 Task: Create a due date automation trigger when advanced on, on the monday before a card is due add fields with custom field "Resume" set to a number greater or equal to 1 and lower than 10 at 11:00 AM.
Action: Mouse moved to (1237, 91)
Screenshot: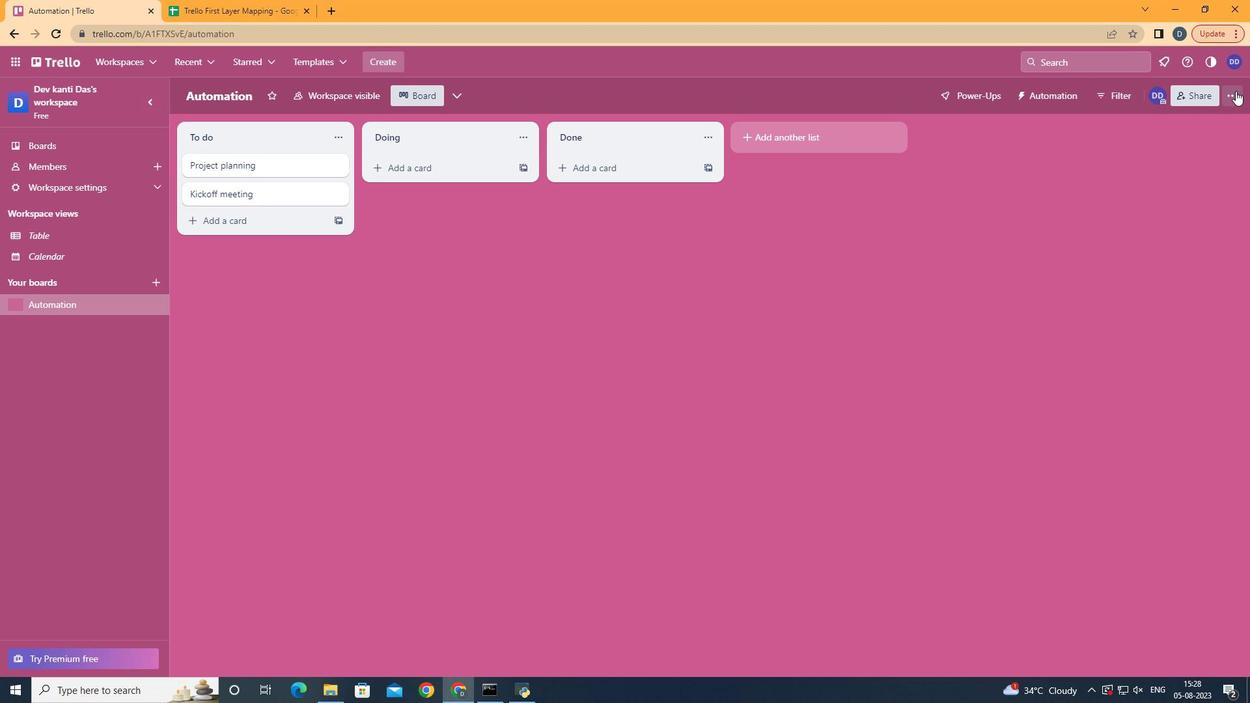 
Action: Mouse pressed left at (1237, 91)
Screenshot: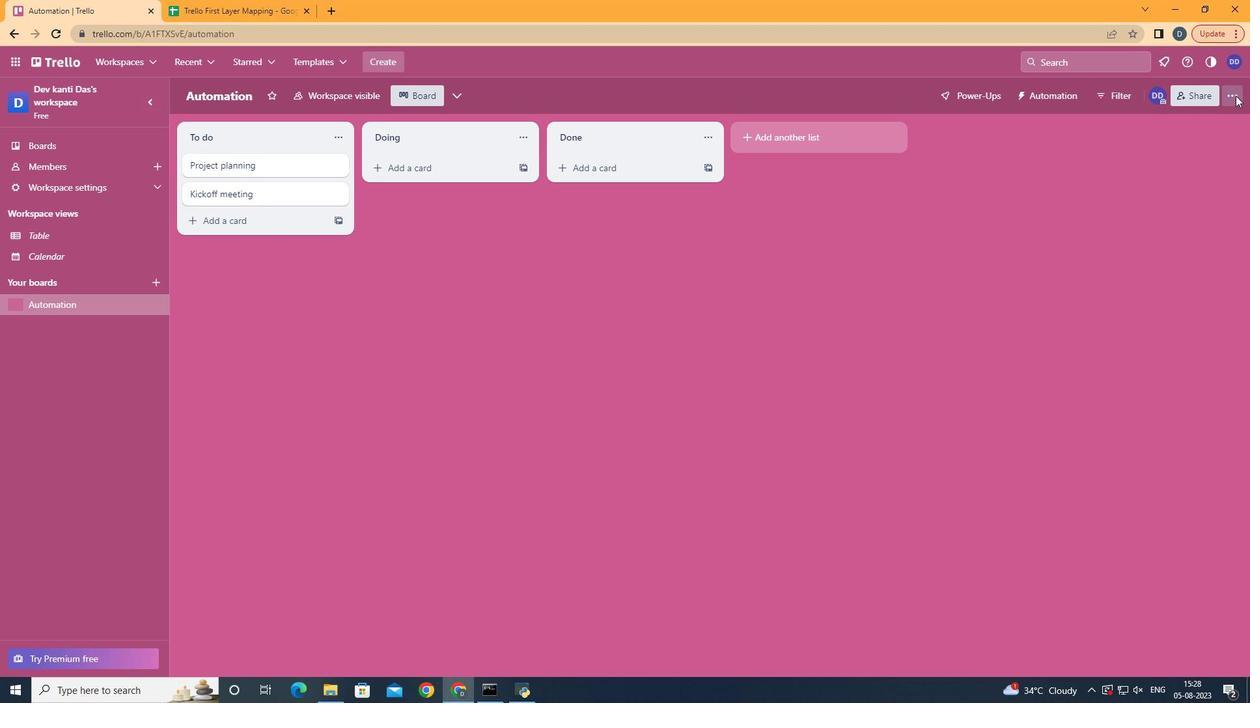
Action: Mouse moved to (1149, 261)
Screenshot: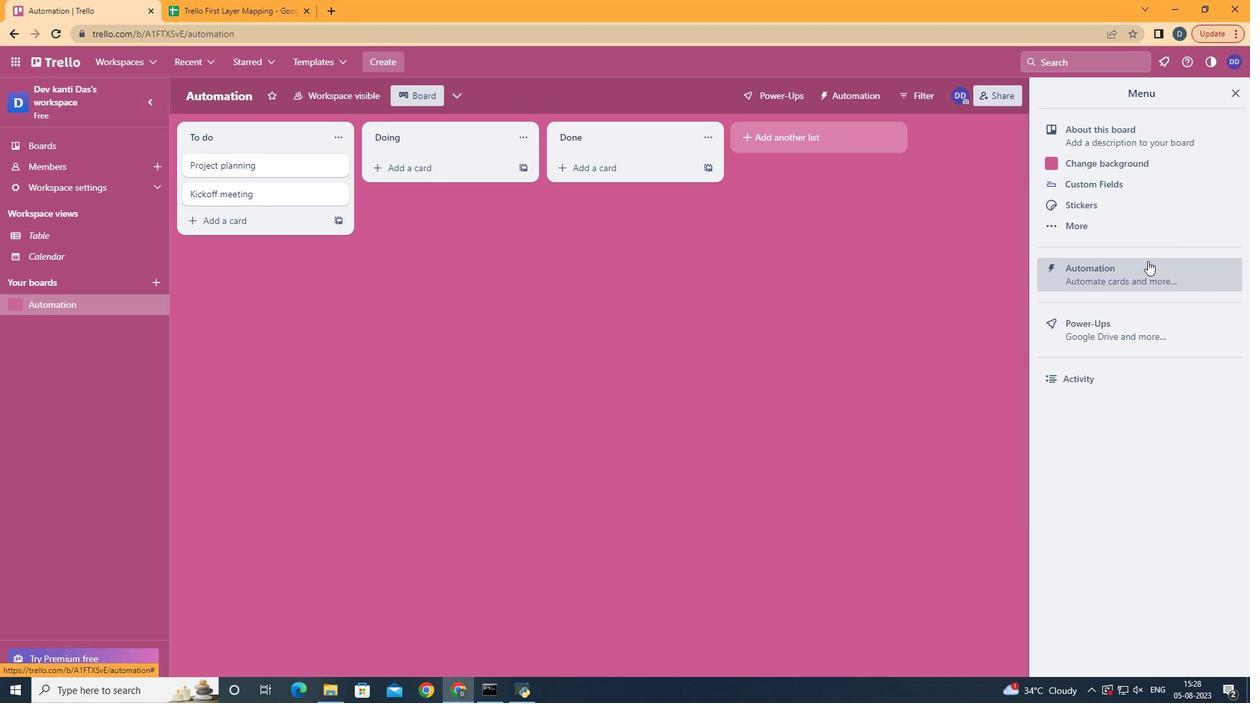 
Action: Mouse pressed left at (1149, 261)
Screenshot: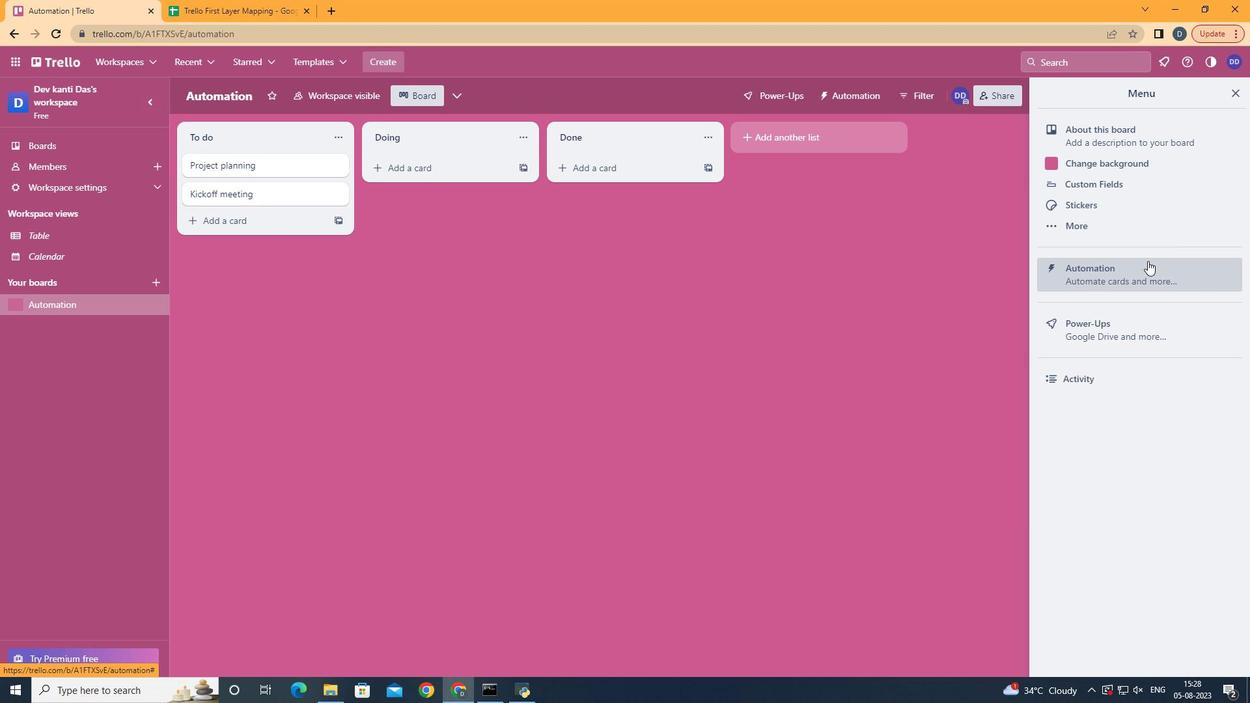 
Action: Mouse moved to (269, 264)
Screenshot: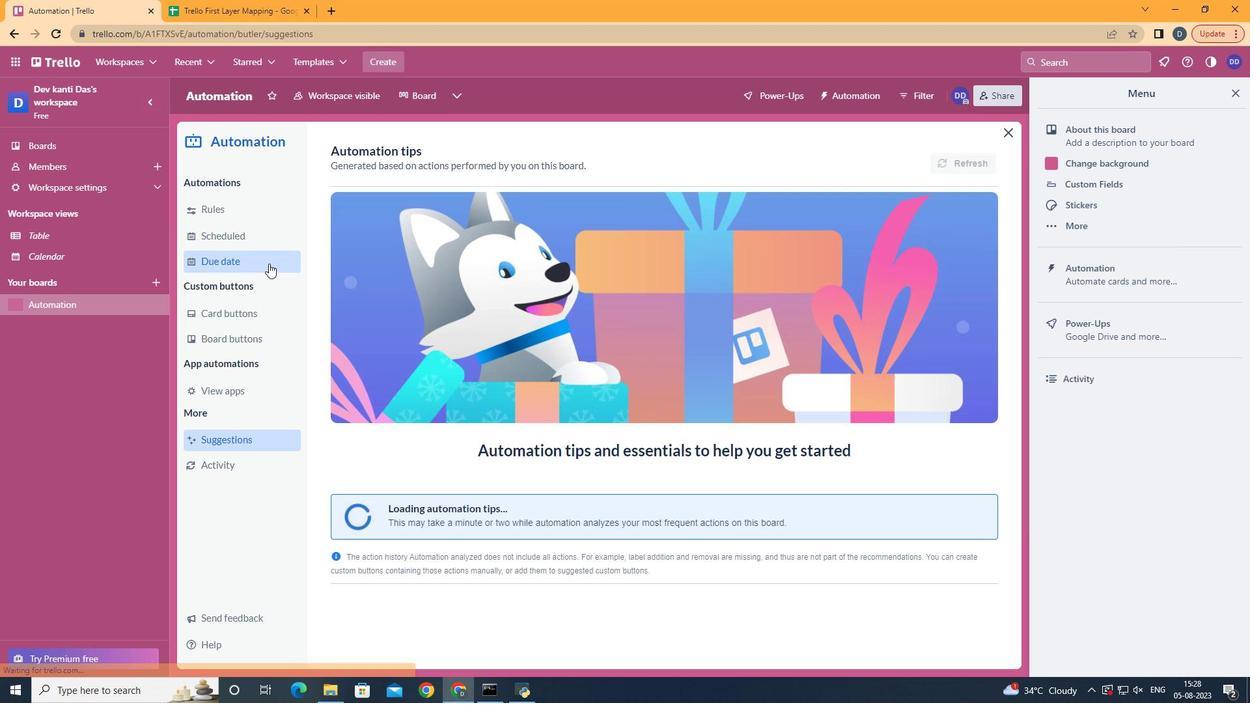 
Action: Mouse pressed left at (269, 264)
Screenshot: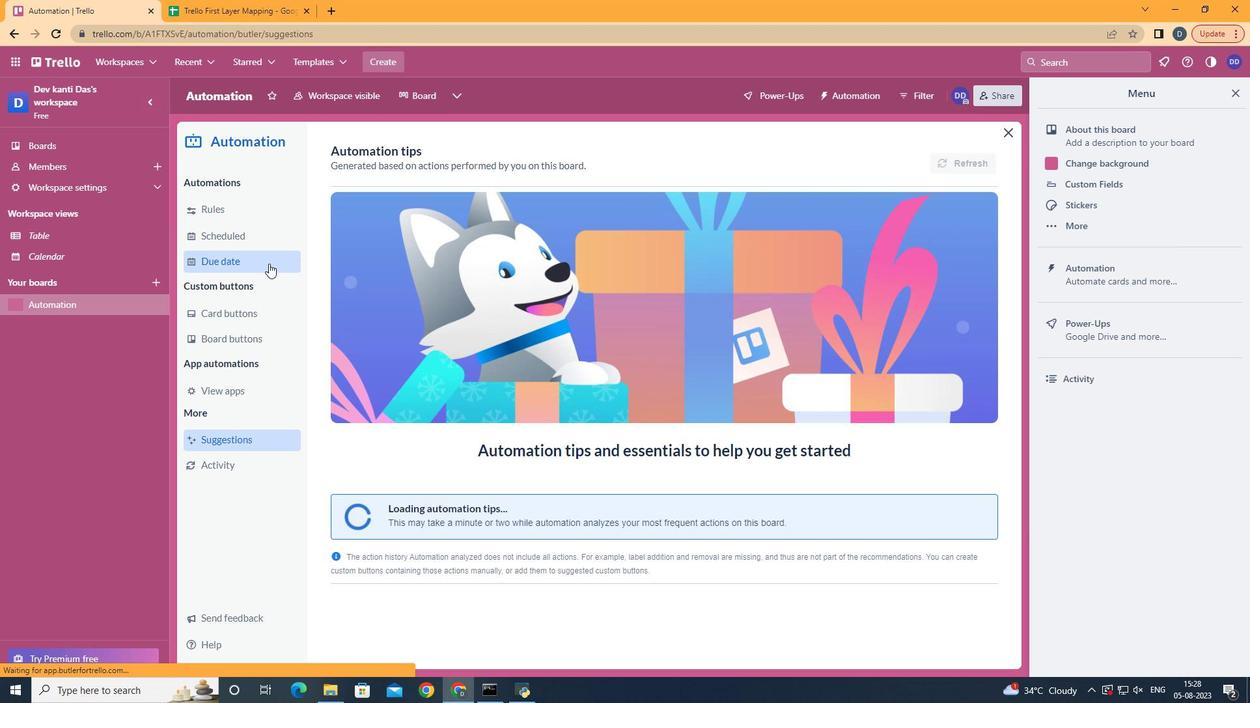 
Action: Mouse moved to (938, 151)
Screenshot: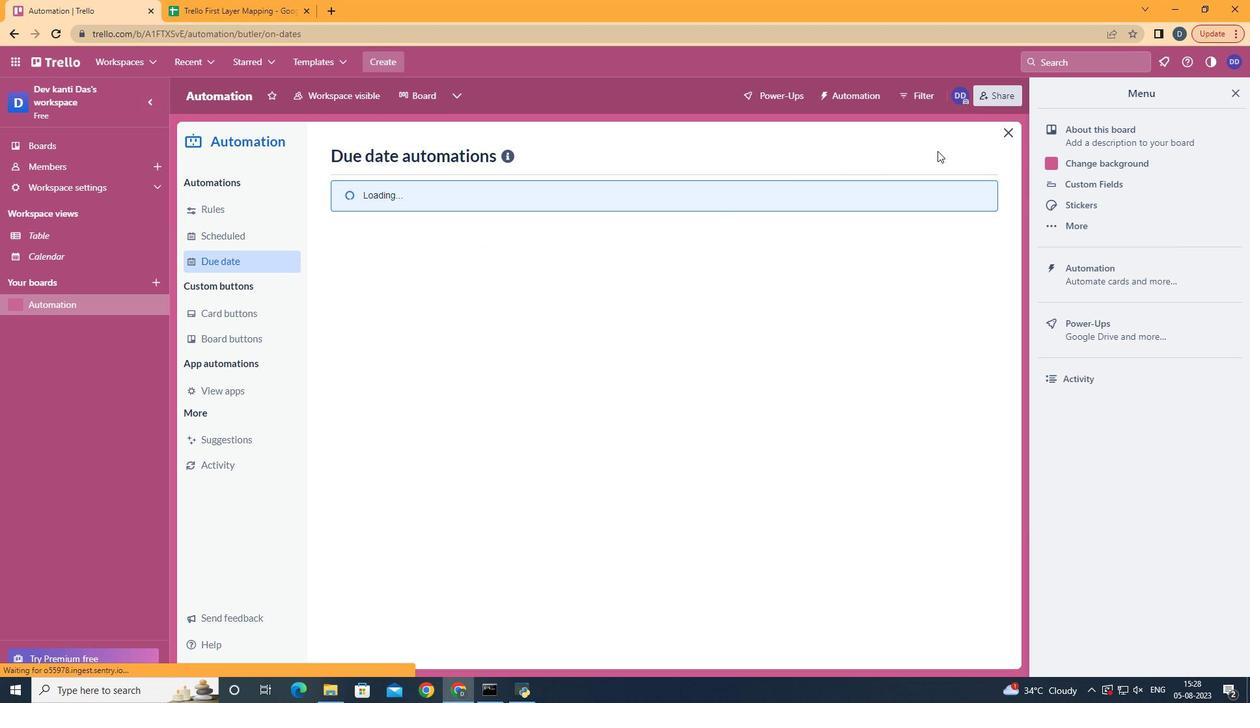 
Action: Mouse pressed left at (938, 151)
Screenshot: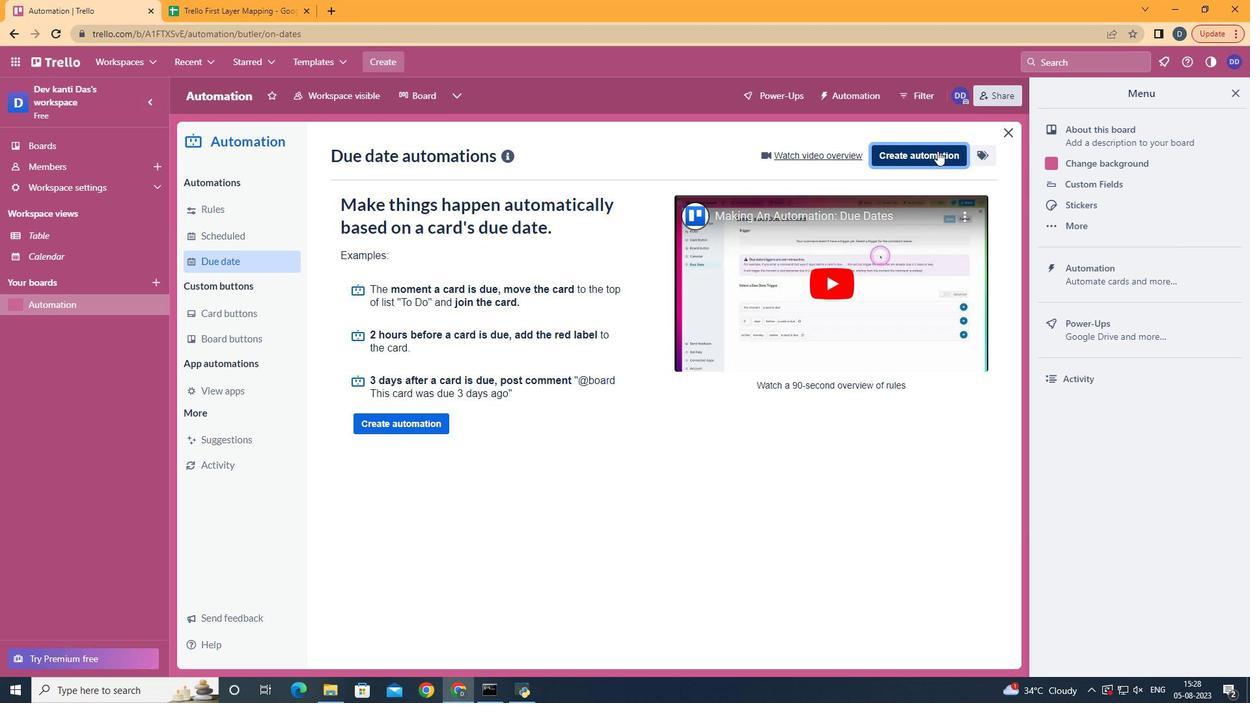 
Action: Mouse moved to (650, 284)
Screenshot: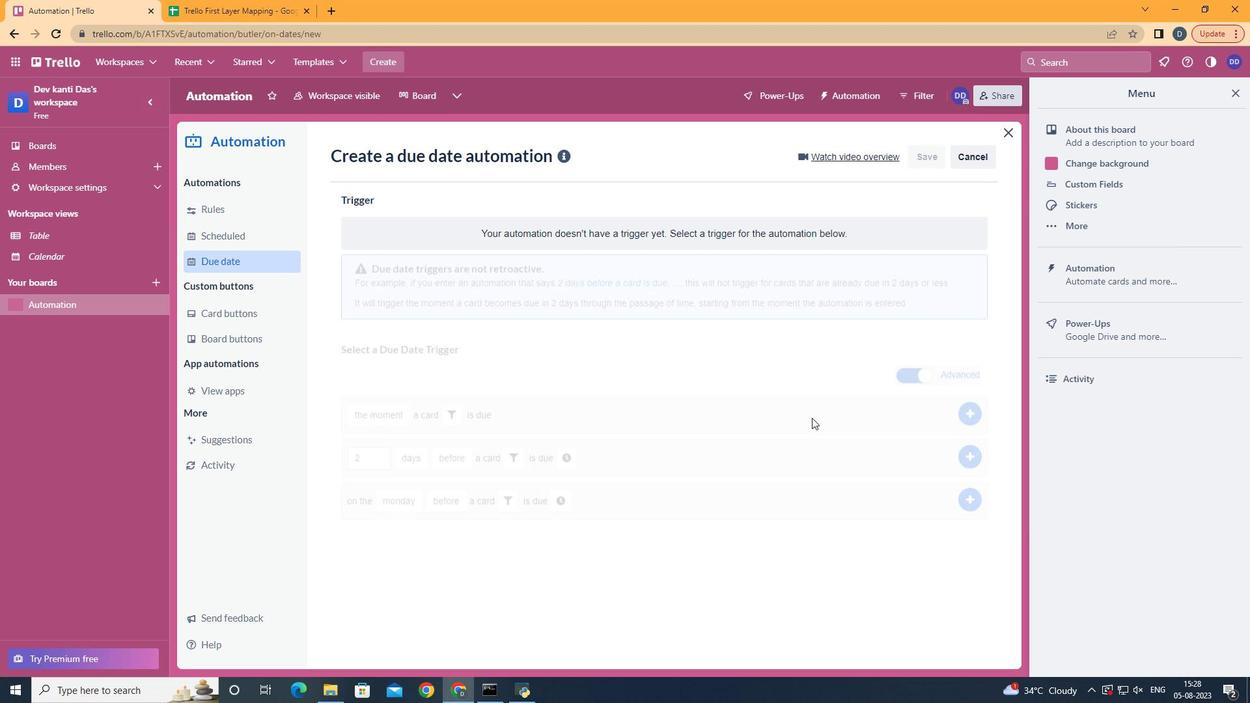 
Action: Mouse pressed left at (653, 282)
Screenshot: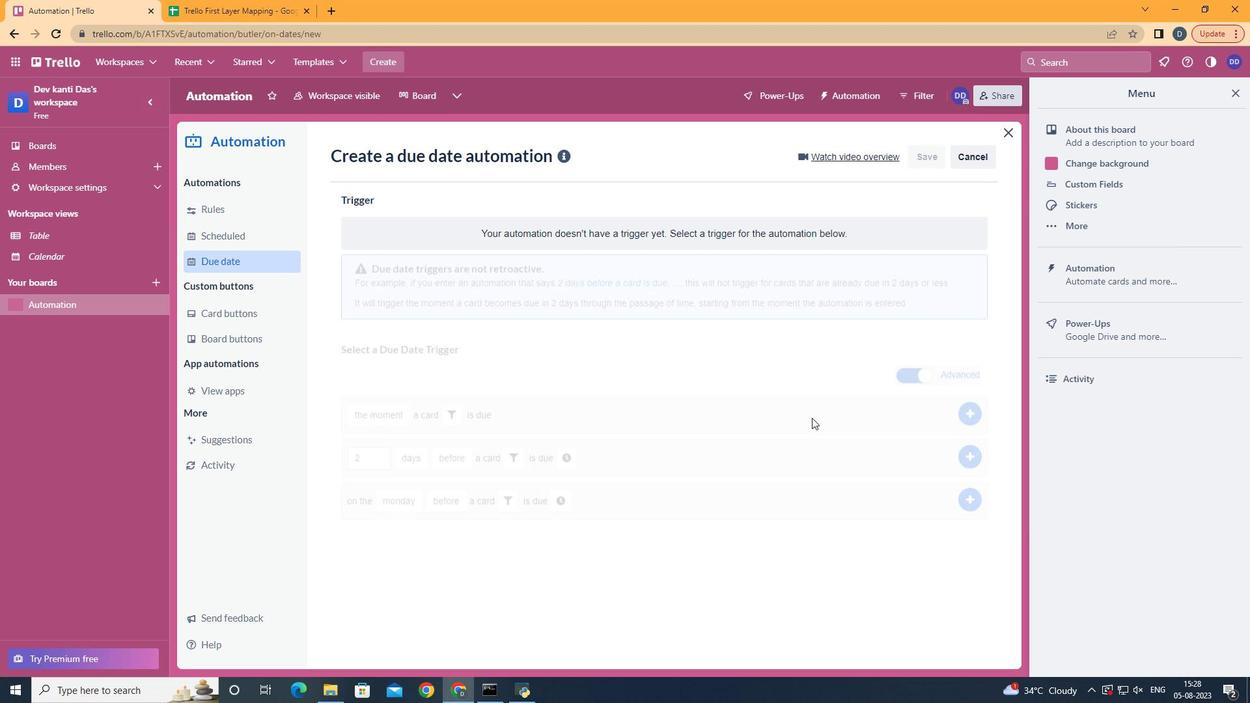 
Action: Mouse moved to (424, 340)
Screenshot: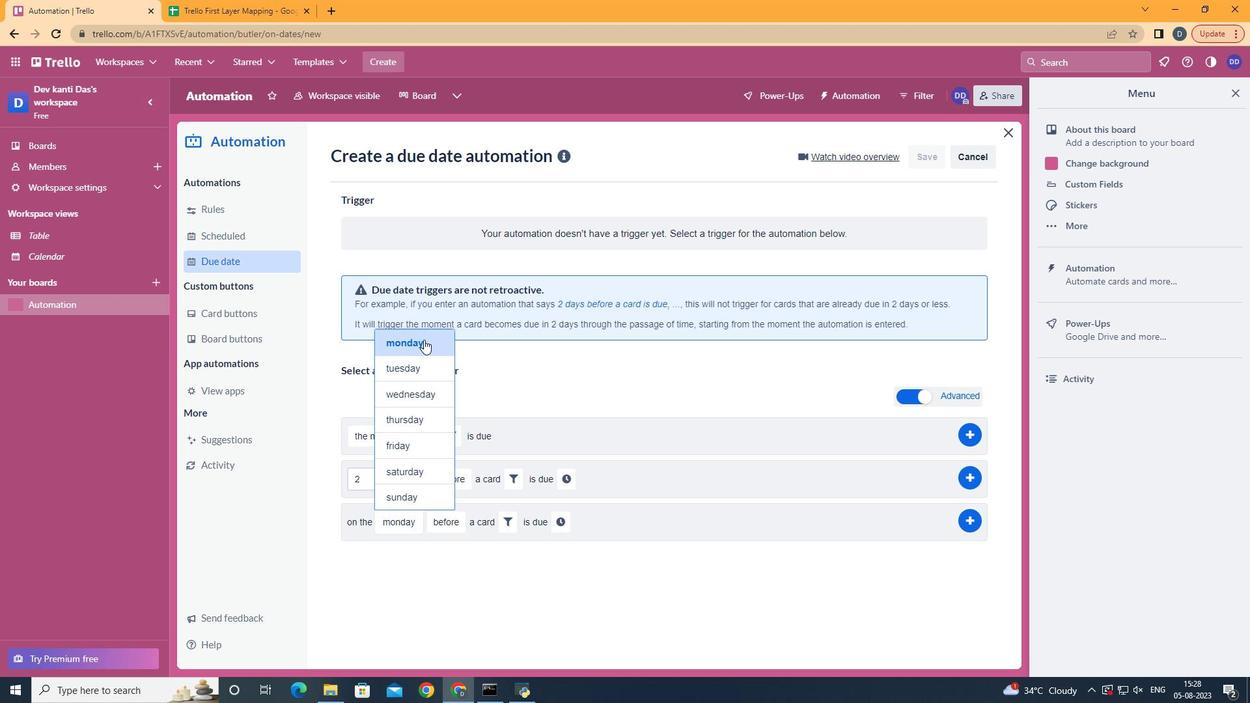 
Action: Mouse pressed left at (424, 340)
Screenshot: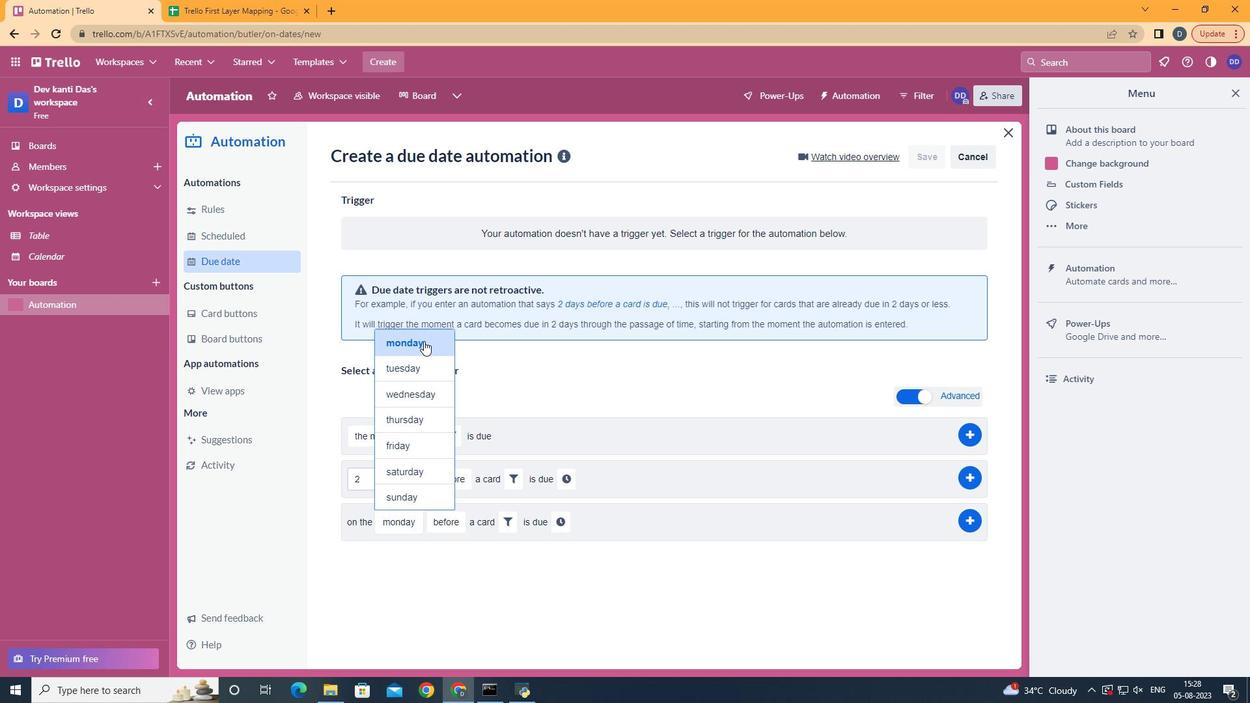 
Action: Mouse moved to (457, 549)
Screenshot: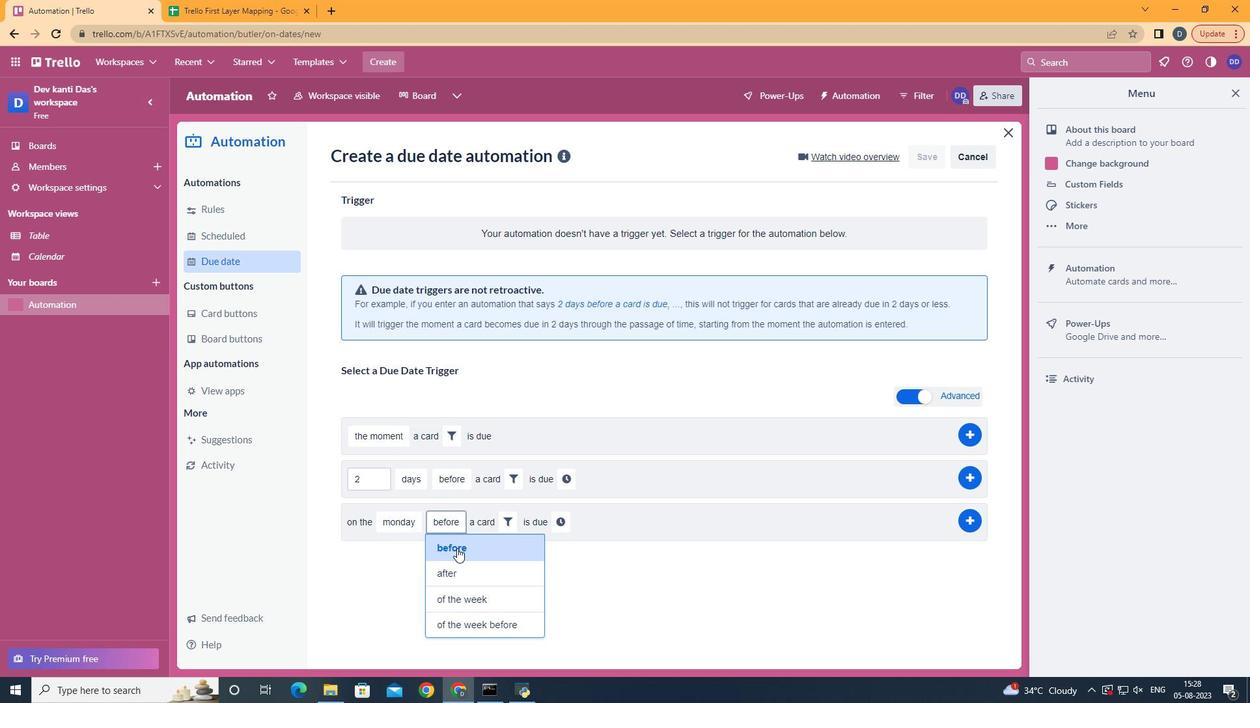 
Action: Mouse pressed left at (457, 549)
Screenshot: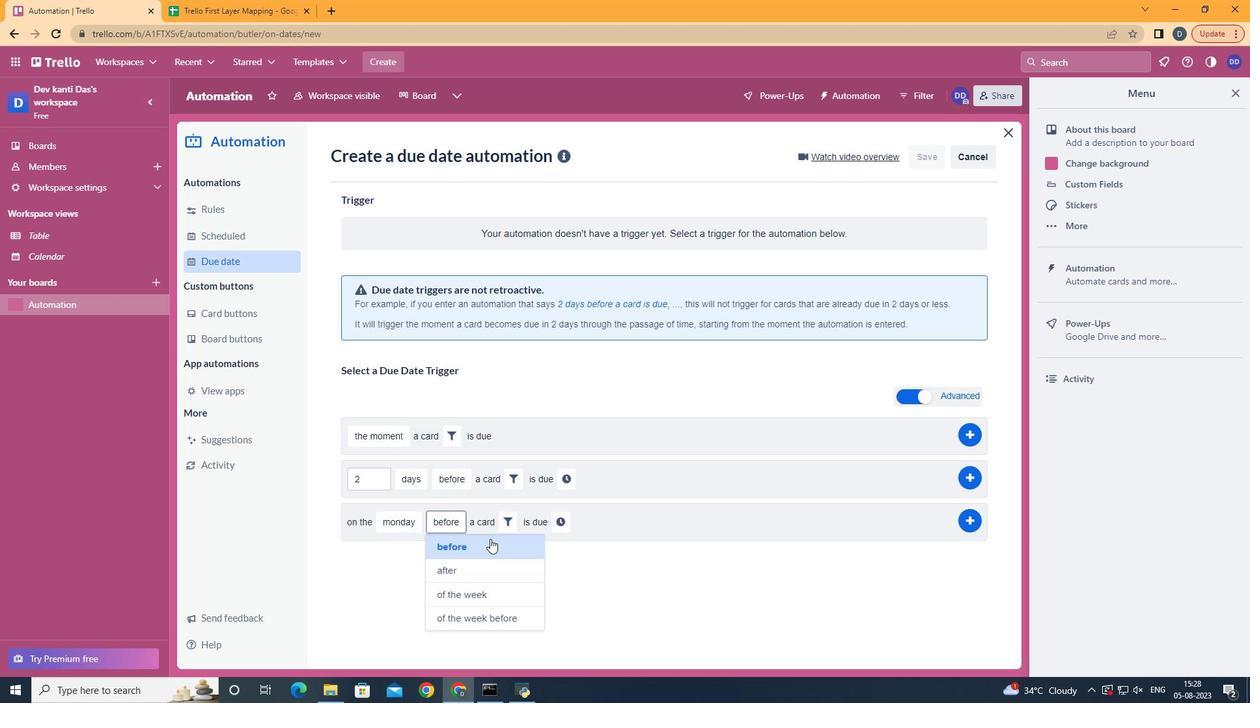 
Action: Mouse moved to (516, 525)
Screenshot: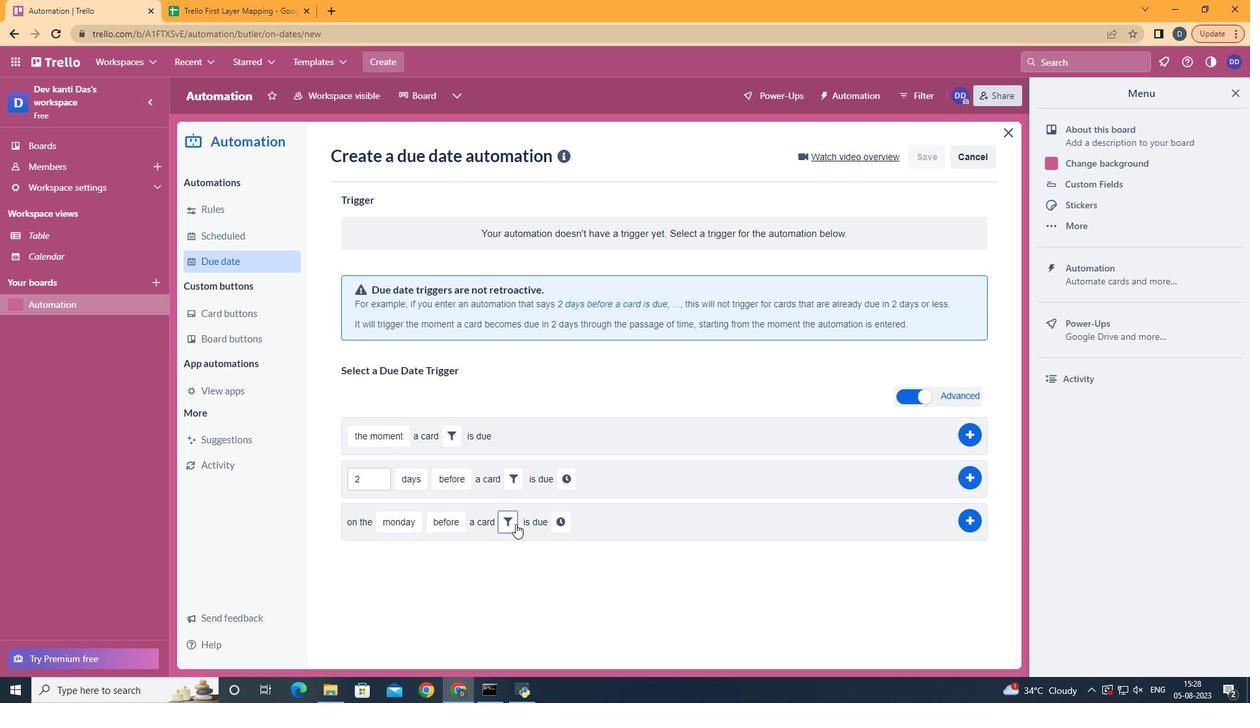 
Action: Mouse pressed left at (516, 525)
Screenshot: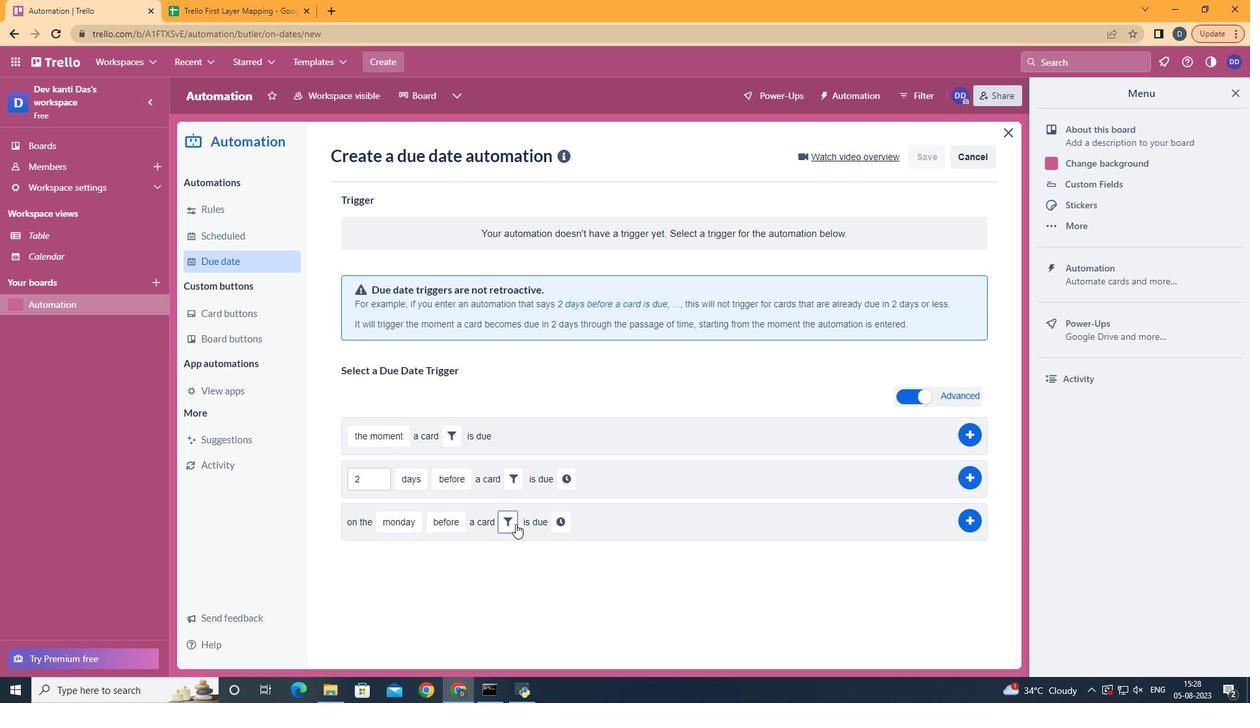
Action: Mouse moved to (705, 556)
Screenshot: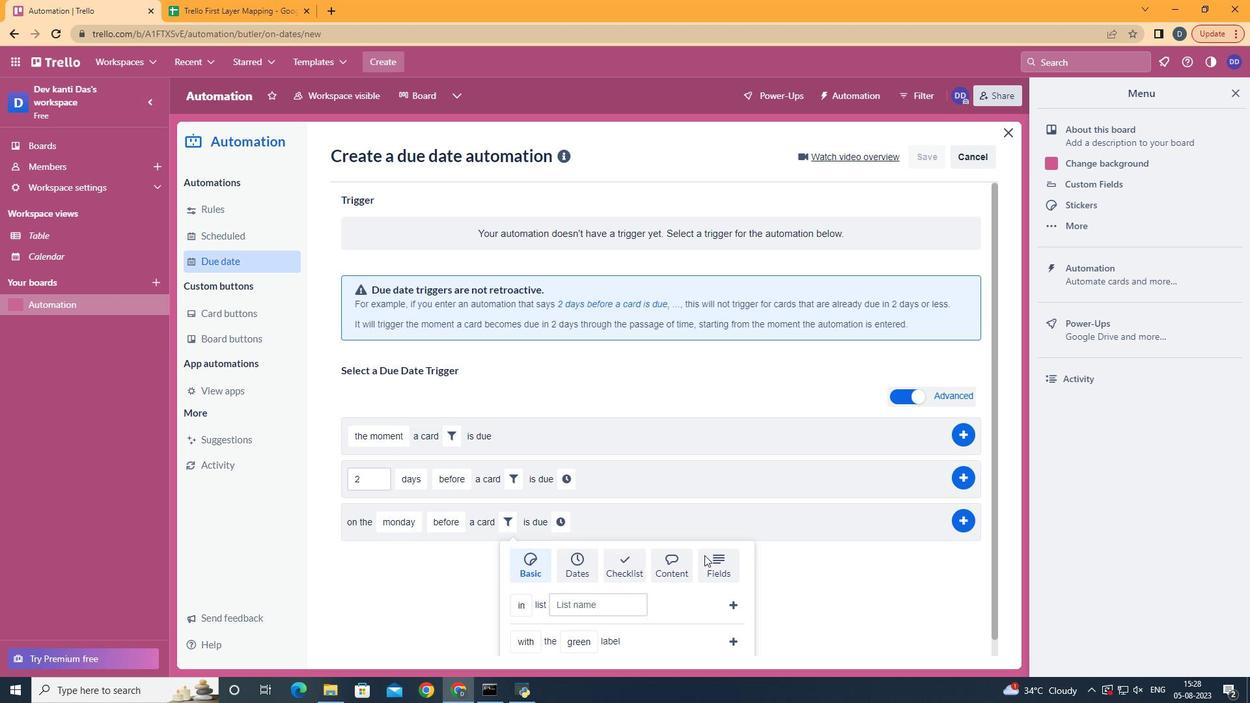 
Action: Mouse pressed left at (705, 556)
Screenshot: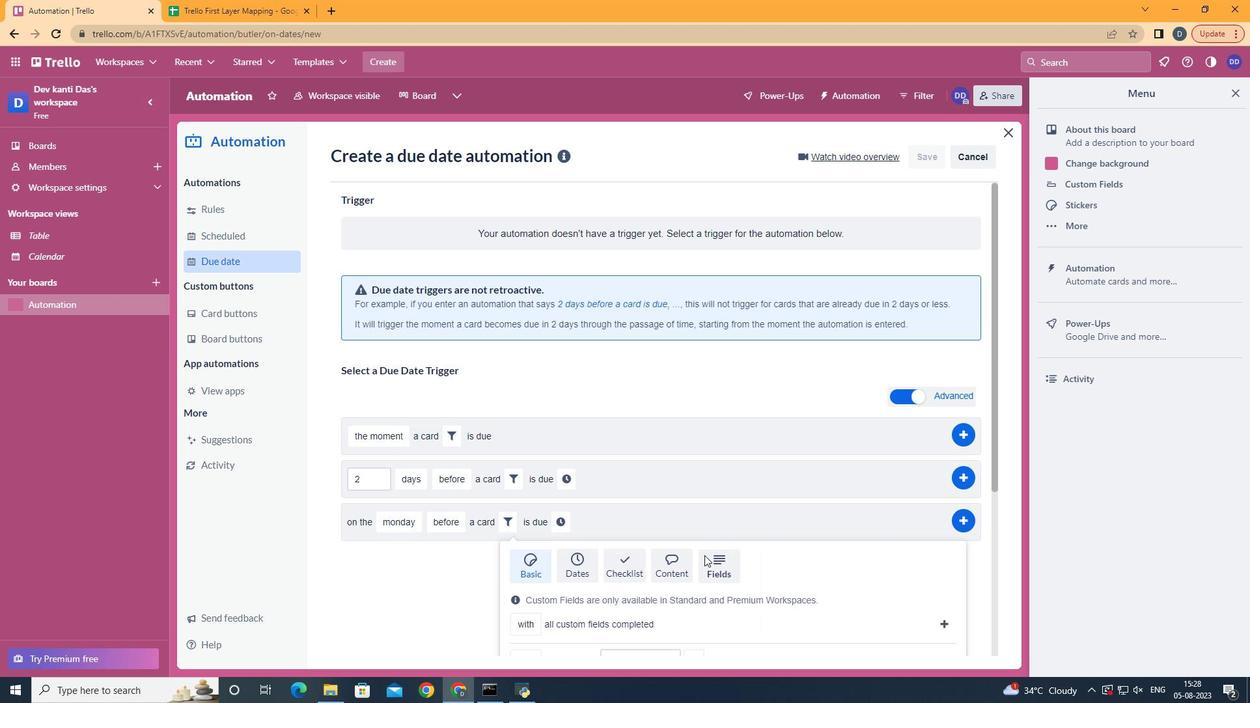 
Action: Mouse scrolled (705, 555) with delta (0, 0)
Screenshot: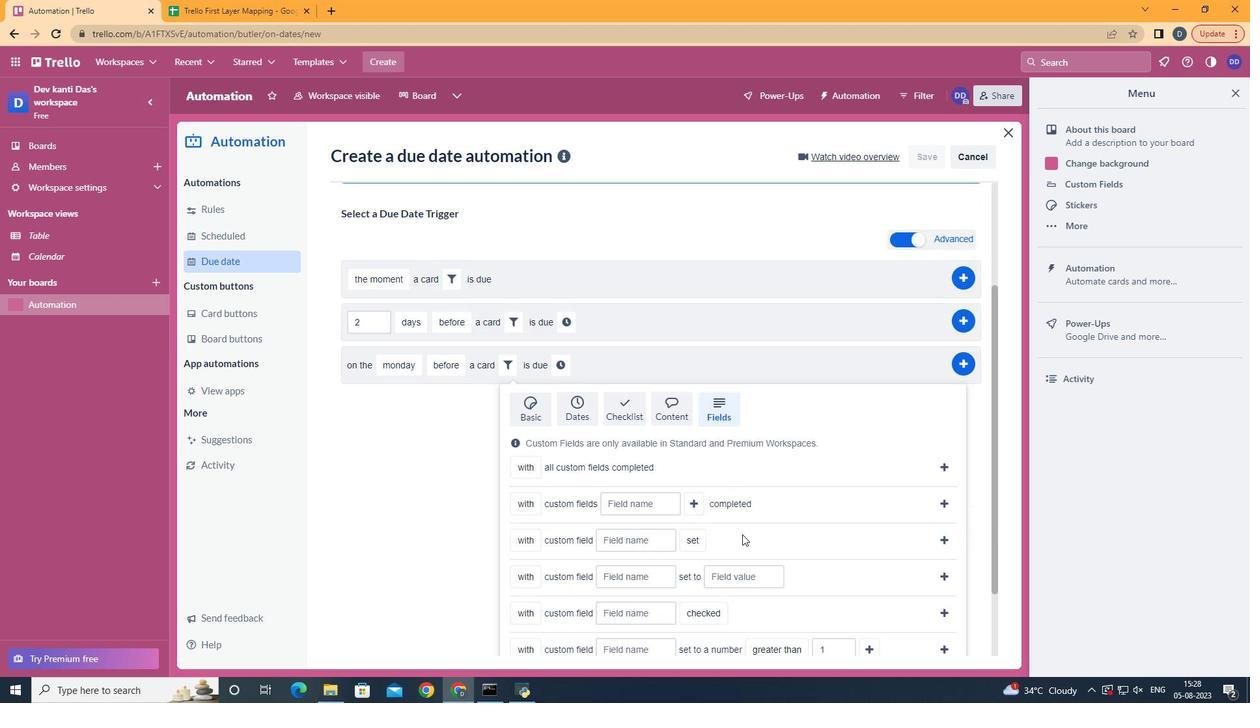 
Action: Mouse scrolled (705, 555) with delta (0, 0)
Screenshot: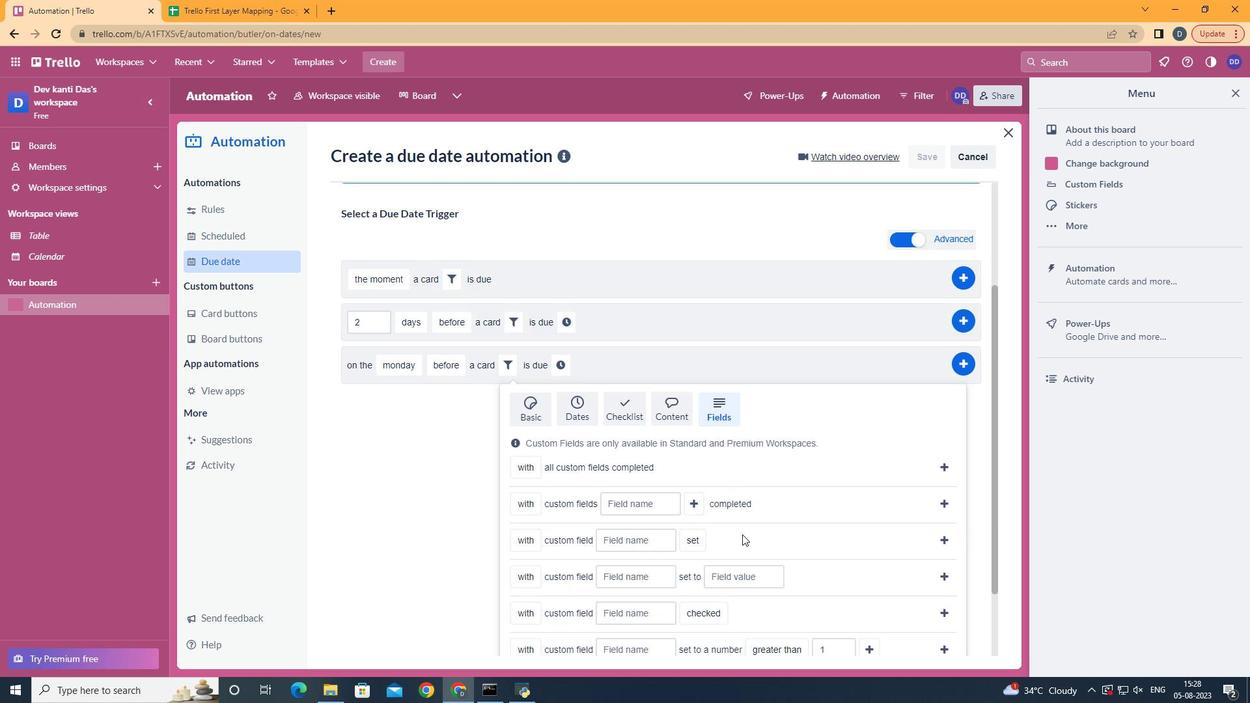 
Action: Mouse scrolled (705, 555) with delta (0, 0)
Screenshot: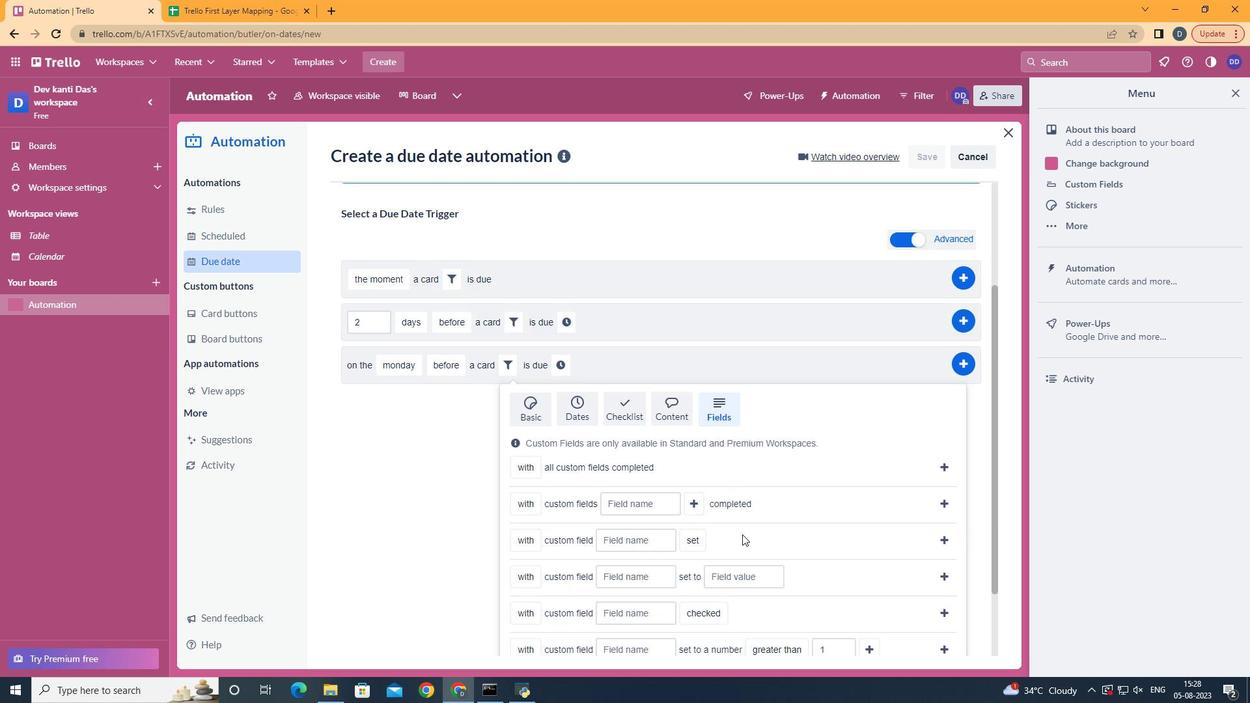 
Action: Mouse scrolled (705, 555) with delta (0, 0)
Screenshot: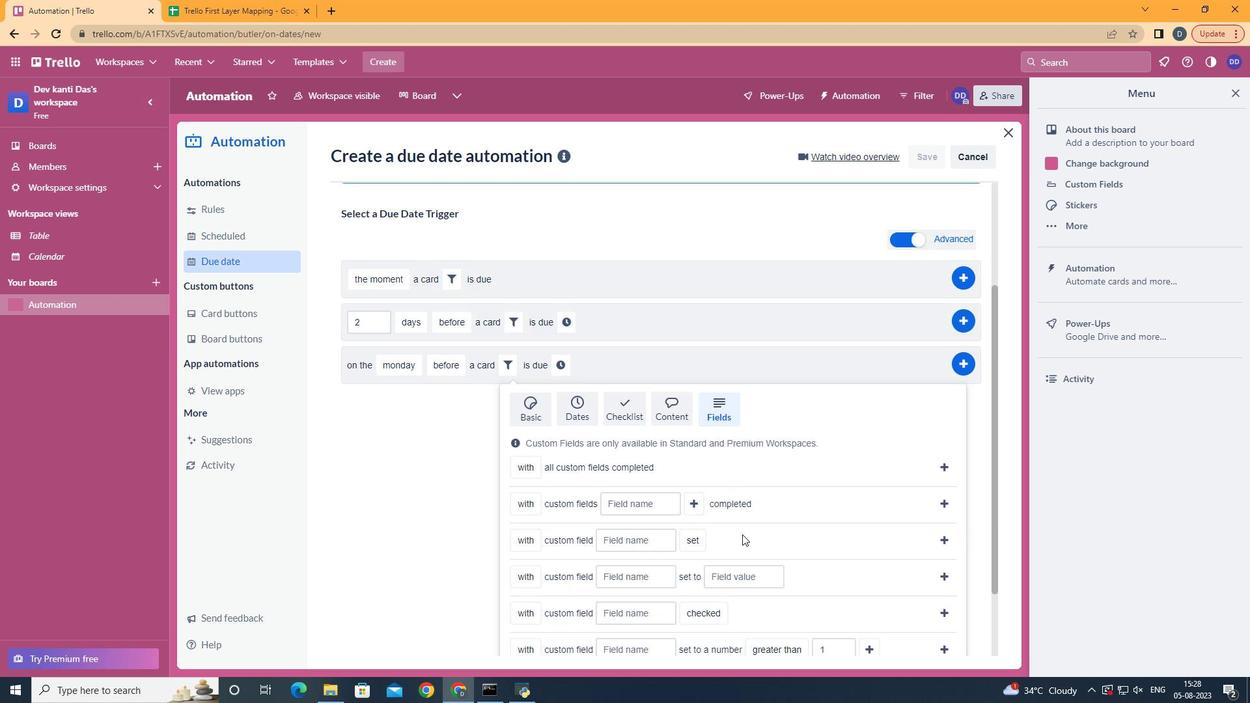 
Action: Mouse scrolled (705, 555) with delta (0, 0)
Screenshot: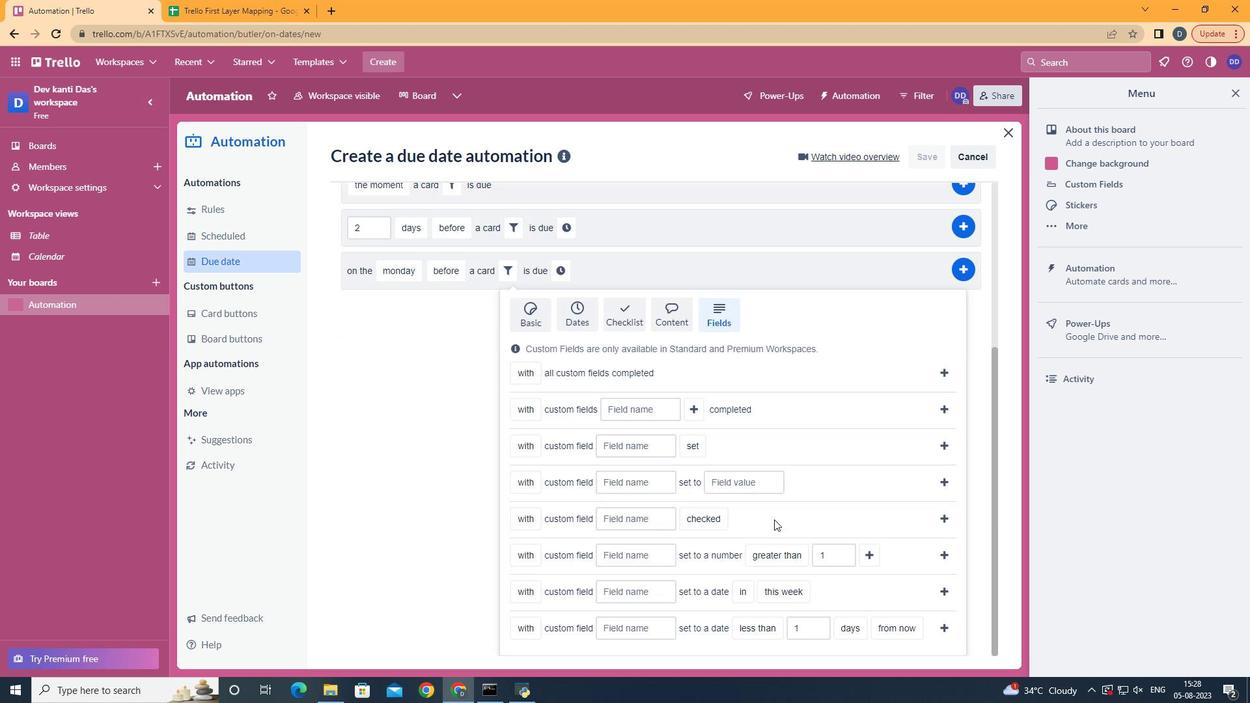 
Action: Mouse moved to (534, 577)
Screenshot: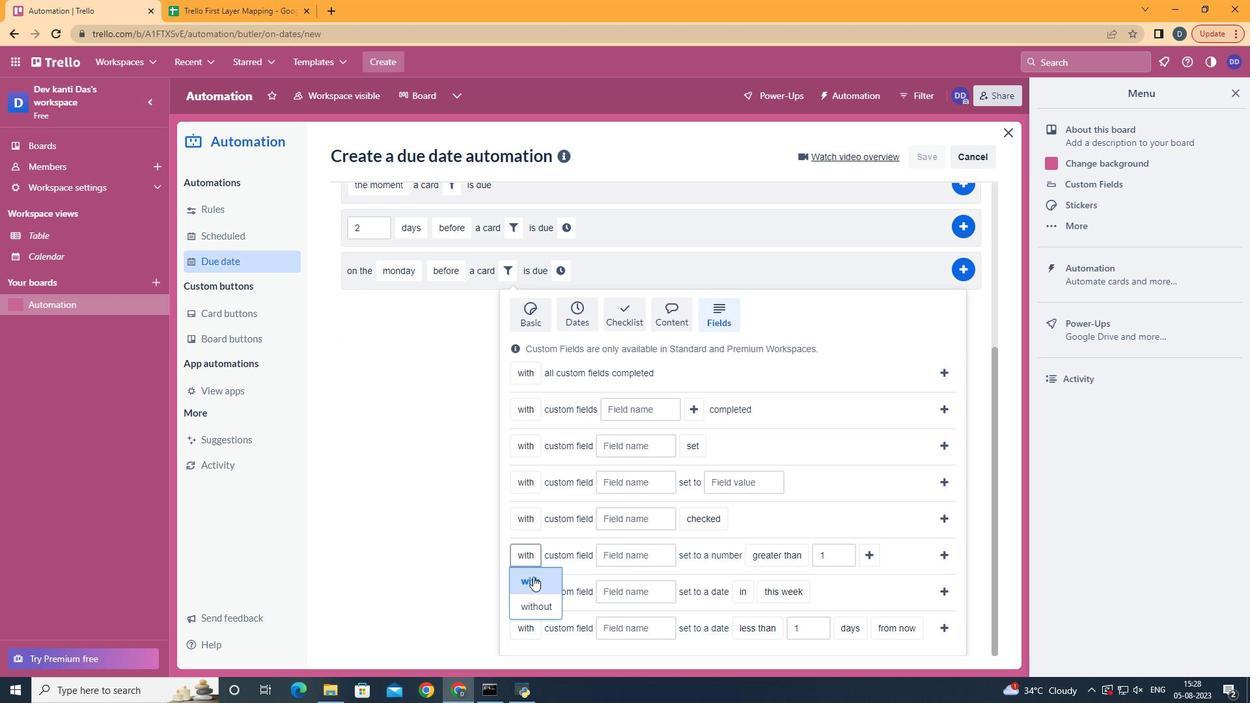 
Action: Mouse pressed left at (534, 577)
Screenshot: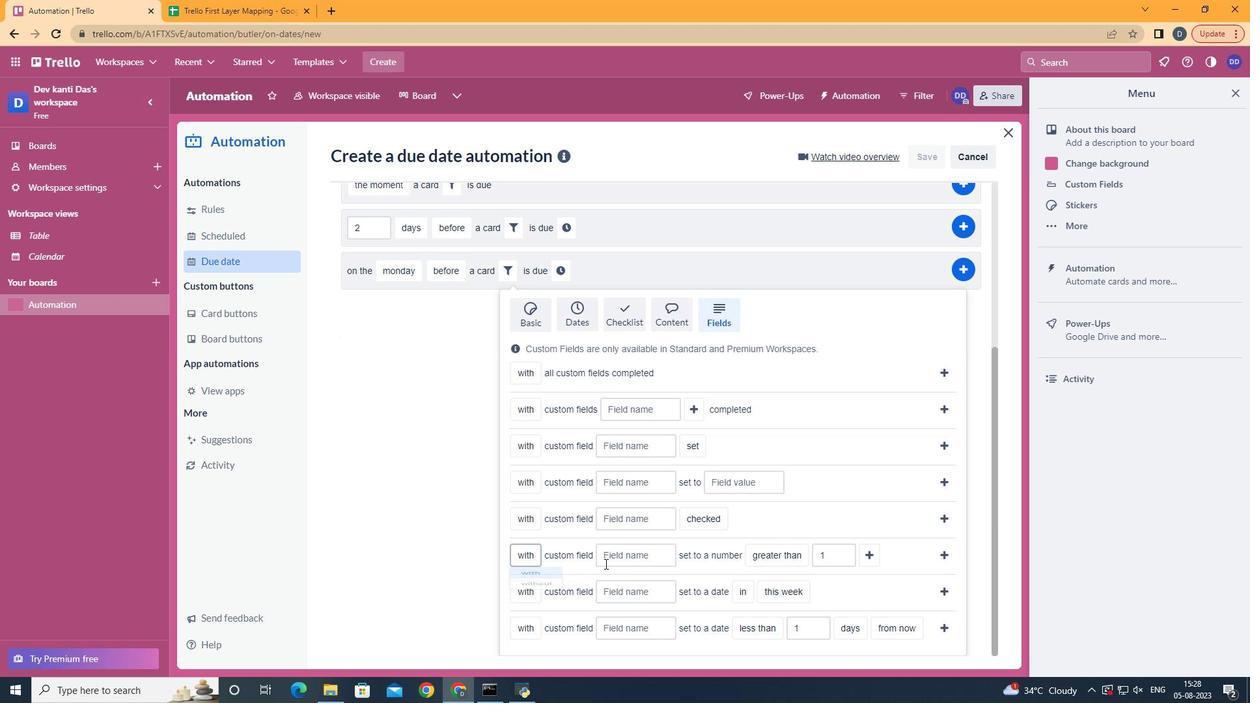 
Action: Mouse moved to (629, 556)
Screenshot: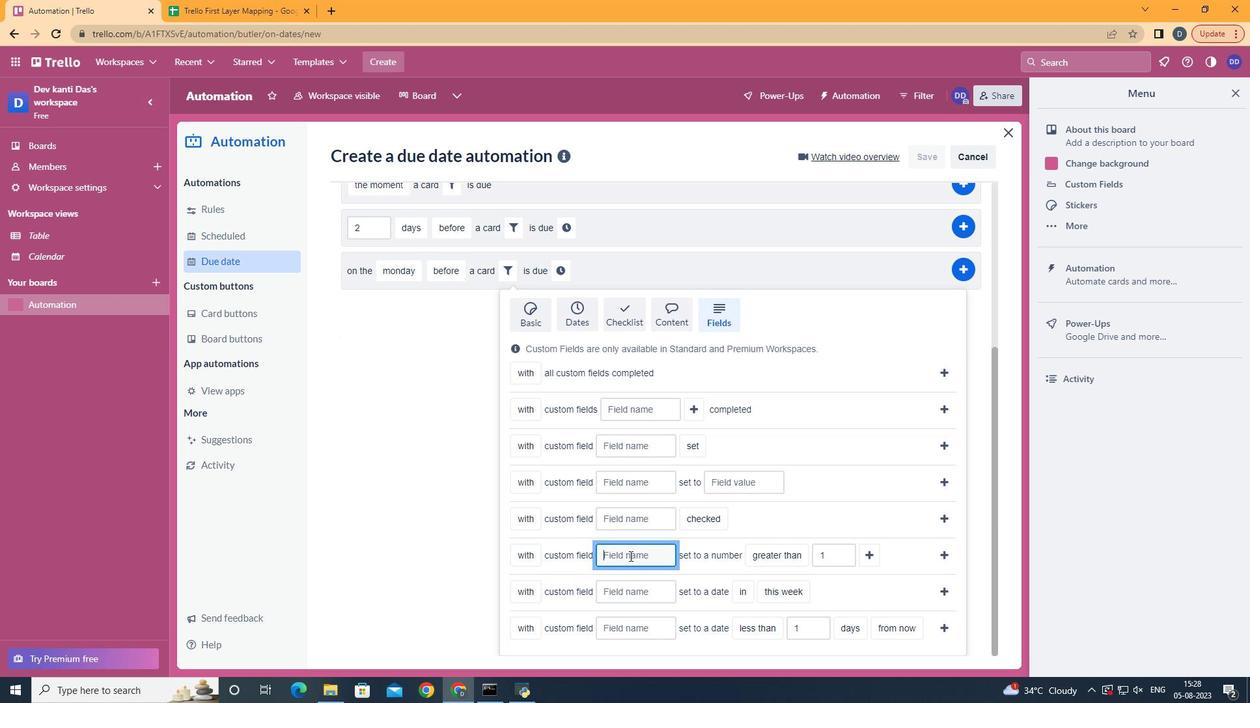 
Action: Mouse pressed left at (629, 556)
Screenshot: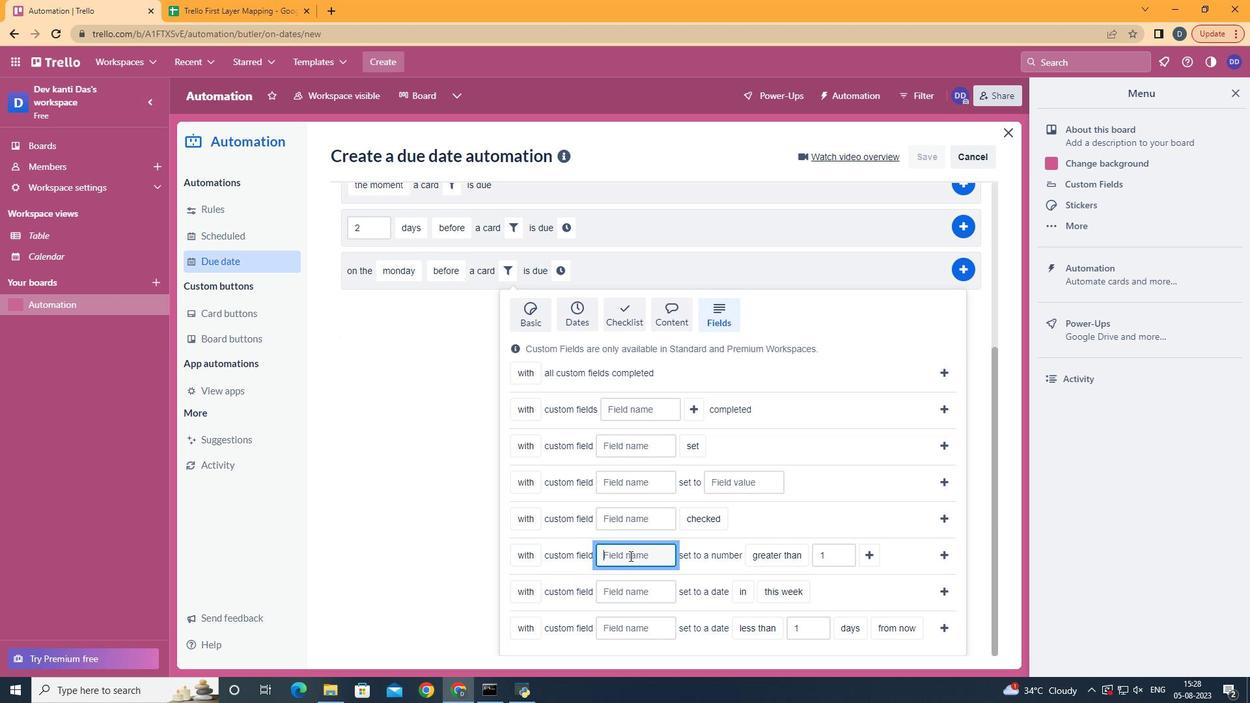 
Action: Mouse moved to (630, 556)
Screenshot: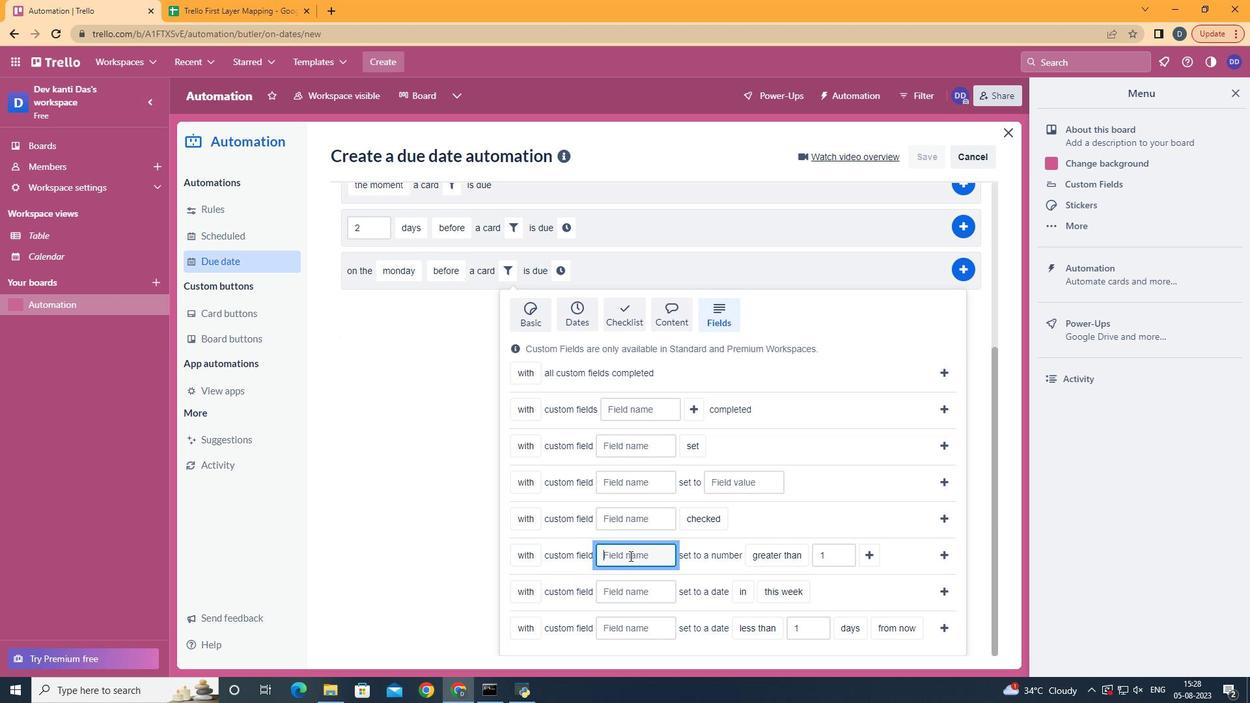 
Action: Key pressed <Key.shift>Resume
Screenshot: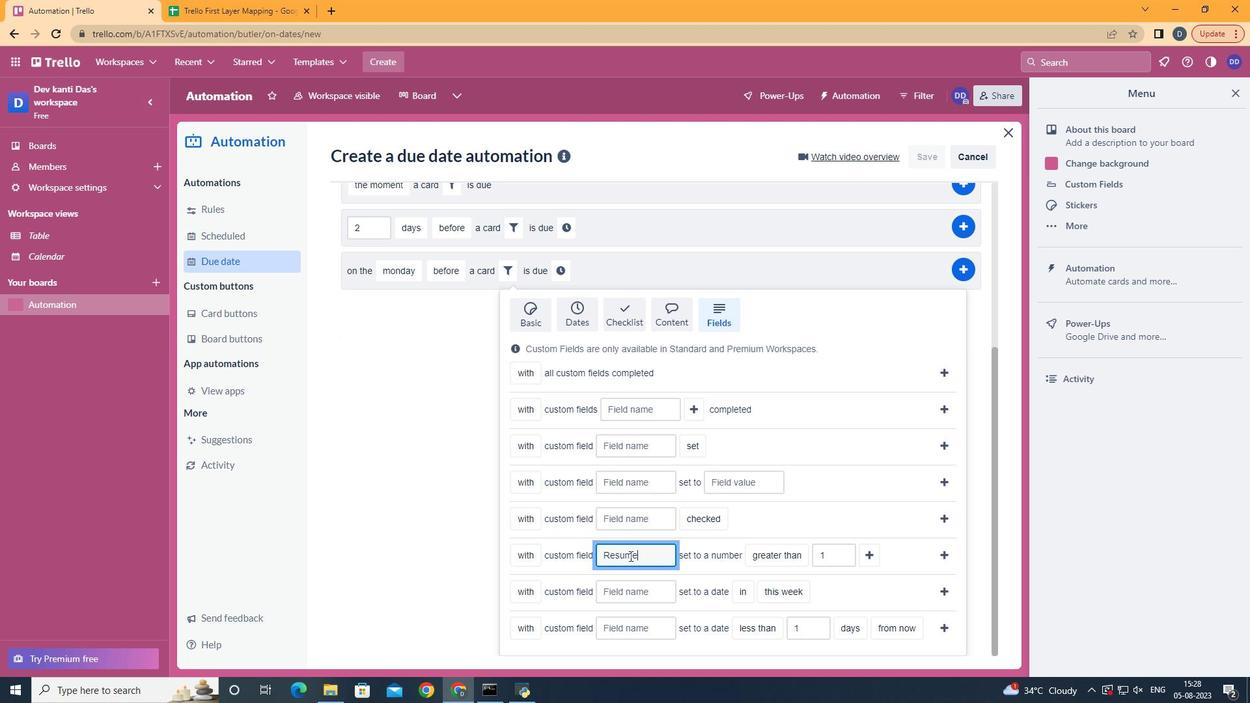 
Action: Mouse moved to (790, 475)
Screenshot: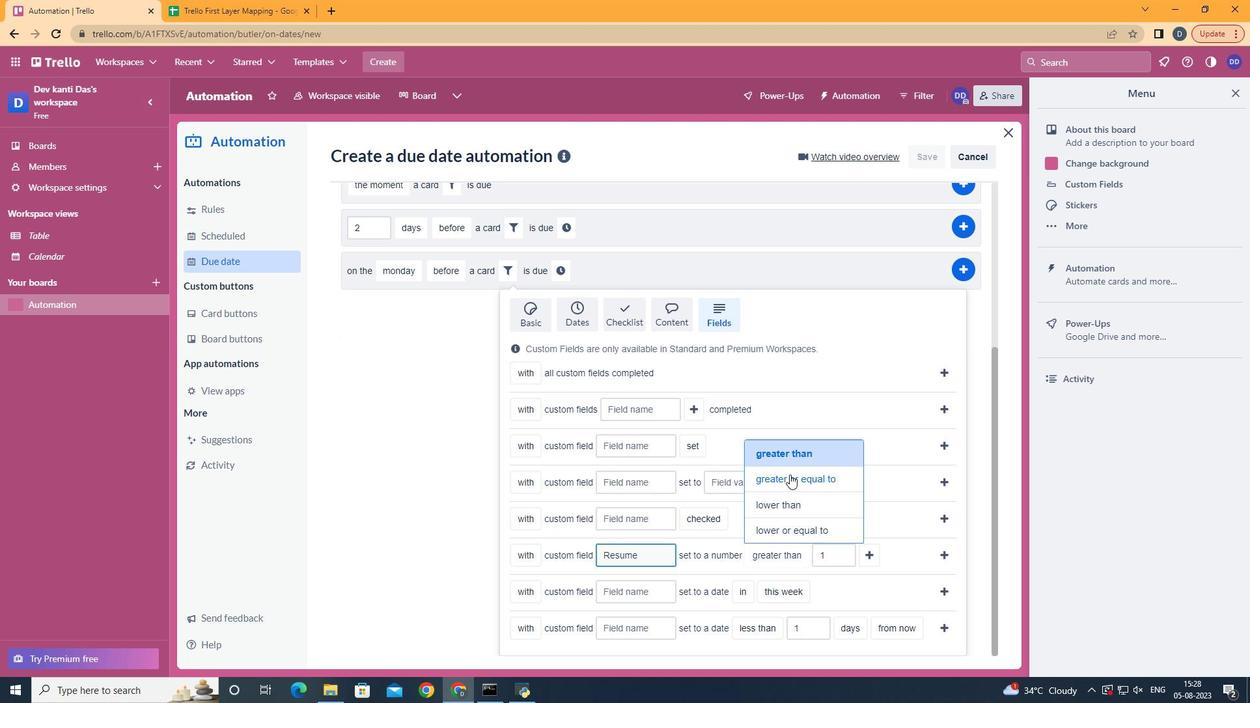 
Action: Mouse pressed left at (790, 475)
Screenshot: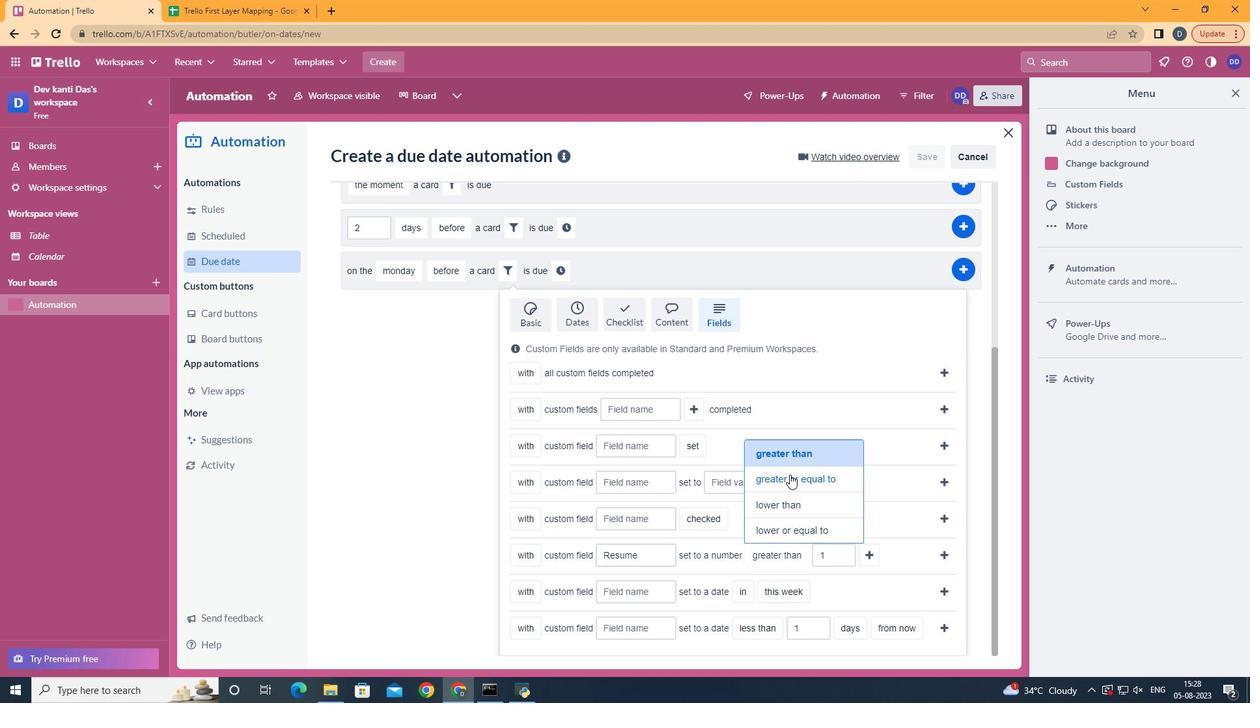 
Action: Mouse moved to (892, 553)
Screenshot: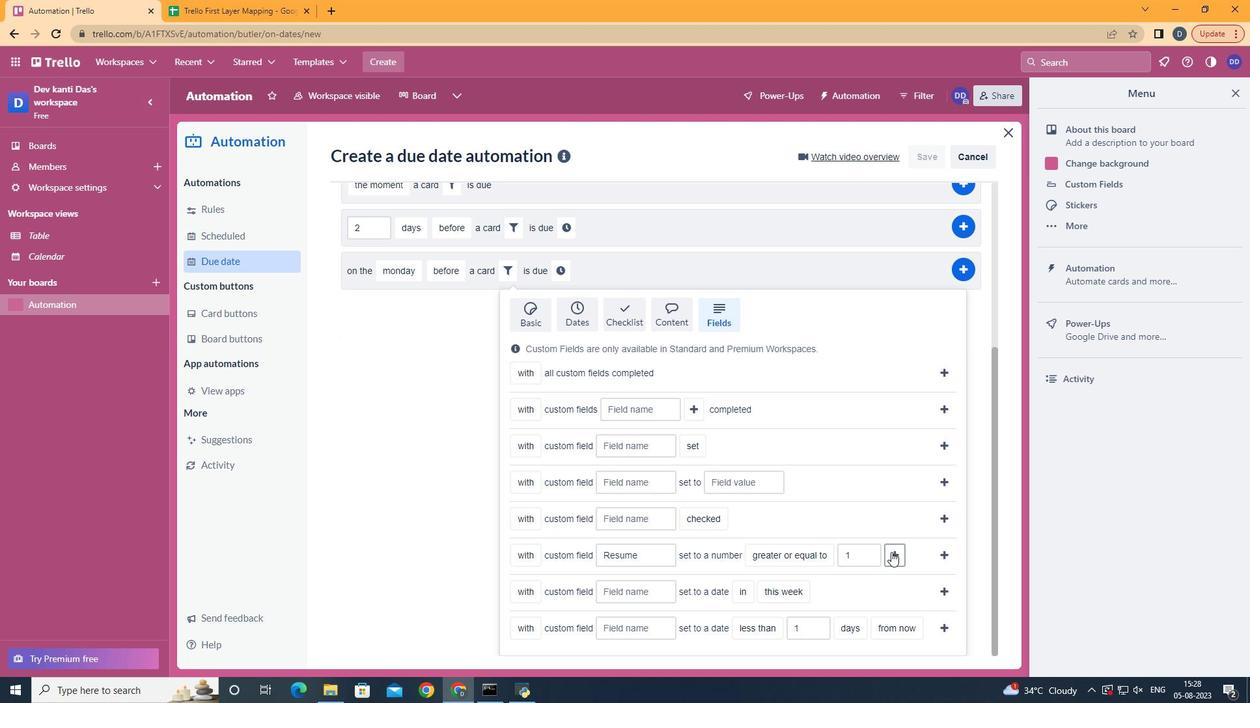 
Action: Mouse pressed left at (892, 553)
Screenshot: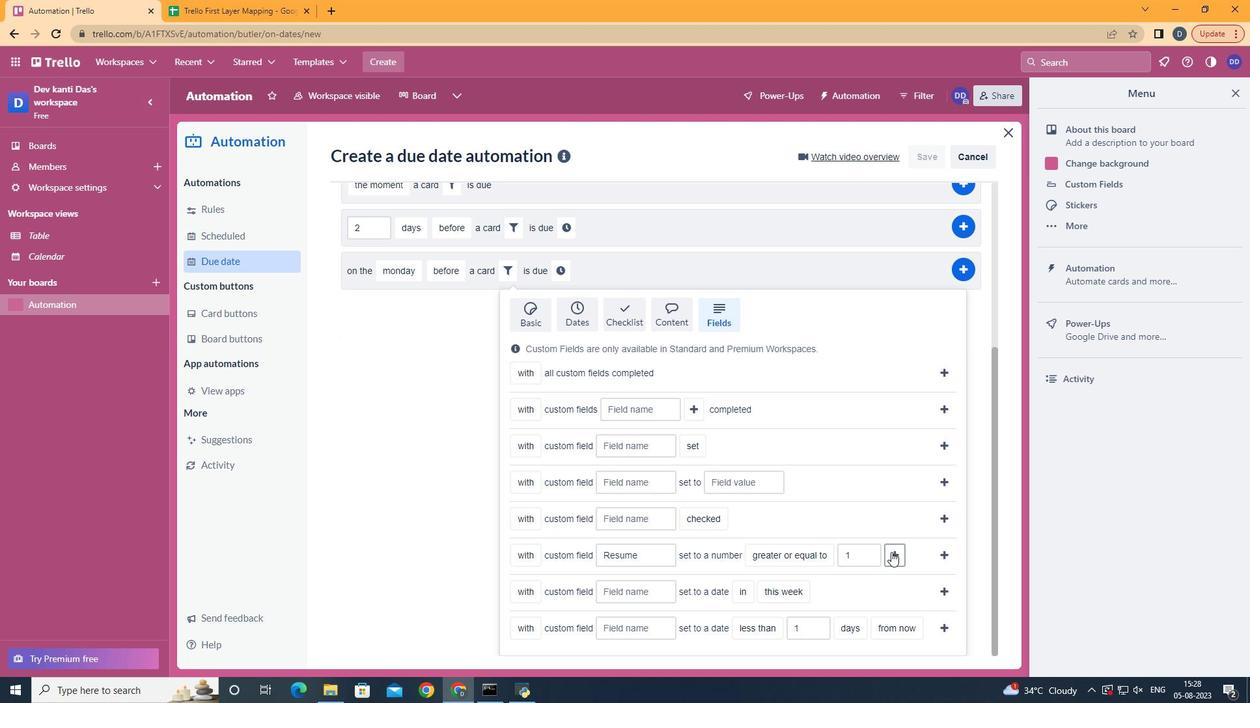 
Action: Mouse moved to (586, 477)
Screenshot: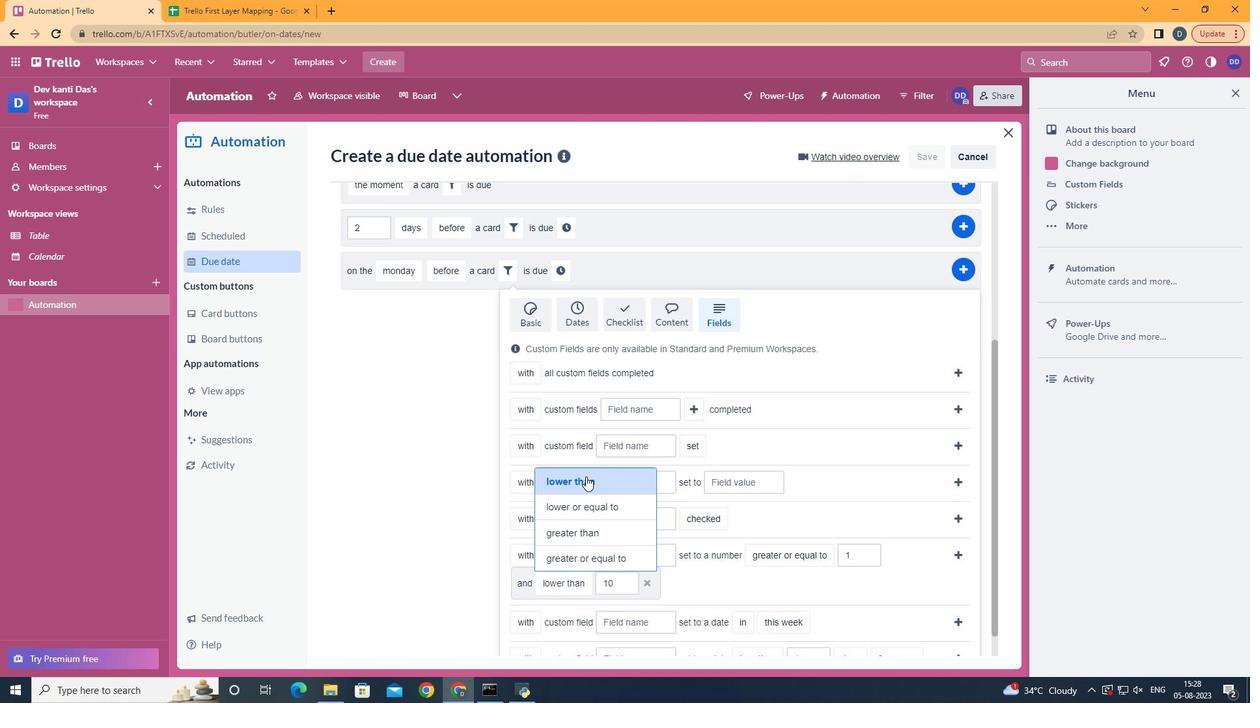 
Action: Mouse pressed left at (586, 477)
Screenshot: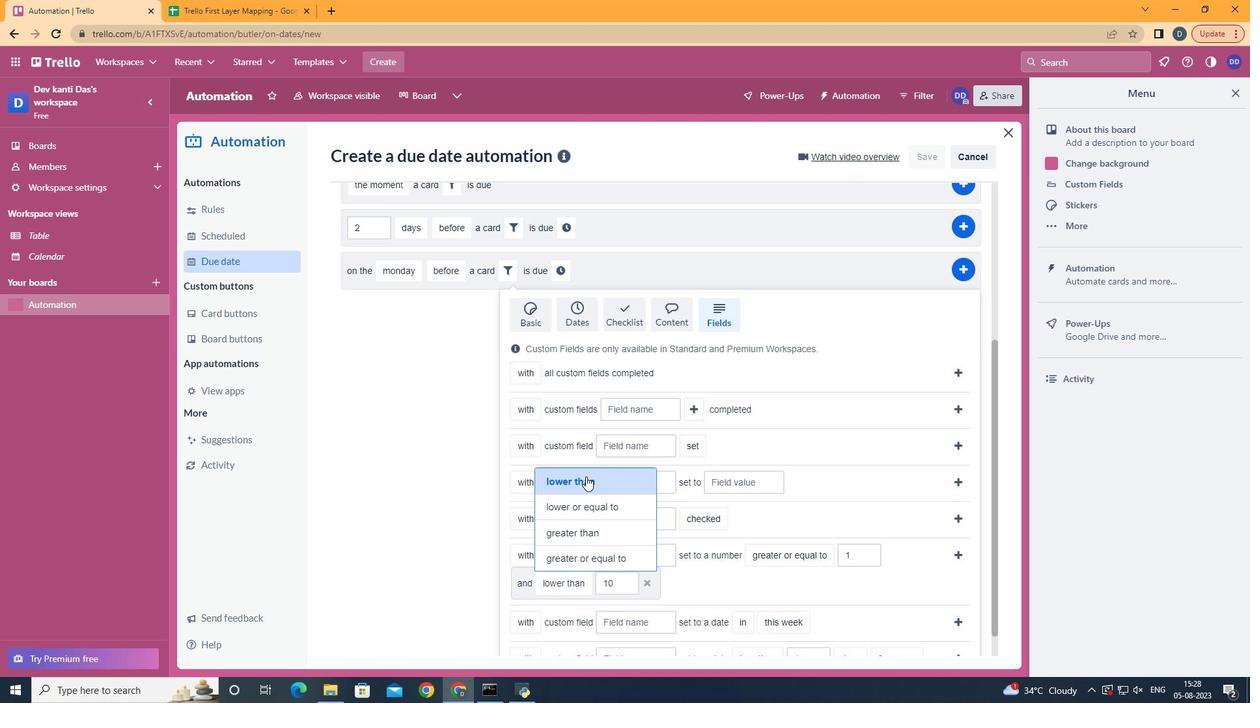 
Action: Mouse moved to (965, 554)
Screenshot: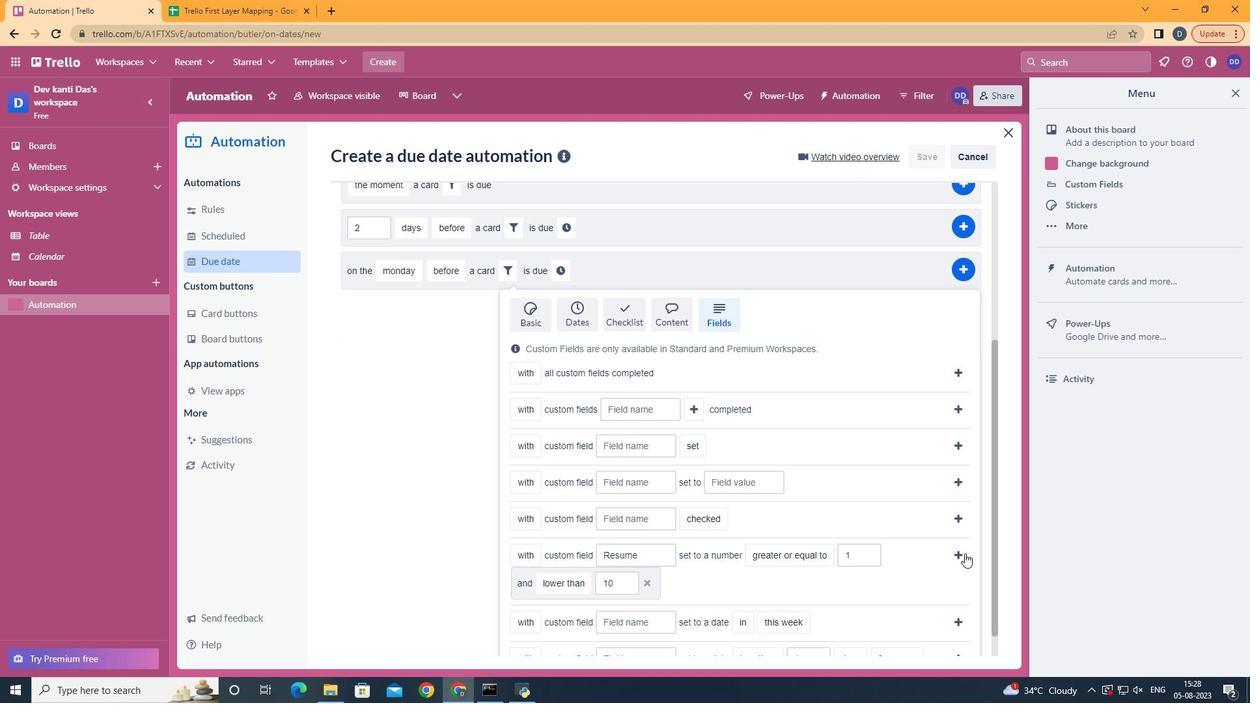 
Action: Mouse pressed left at (965, 554)
Screenshot: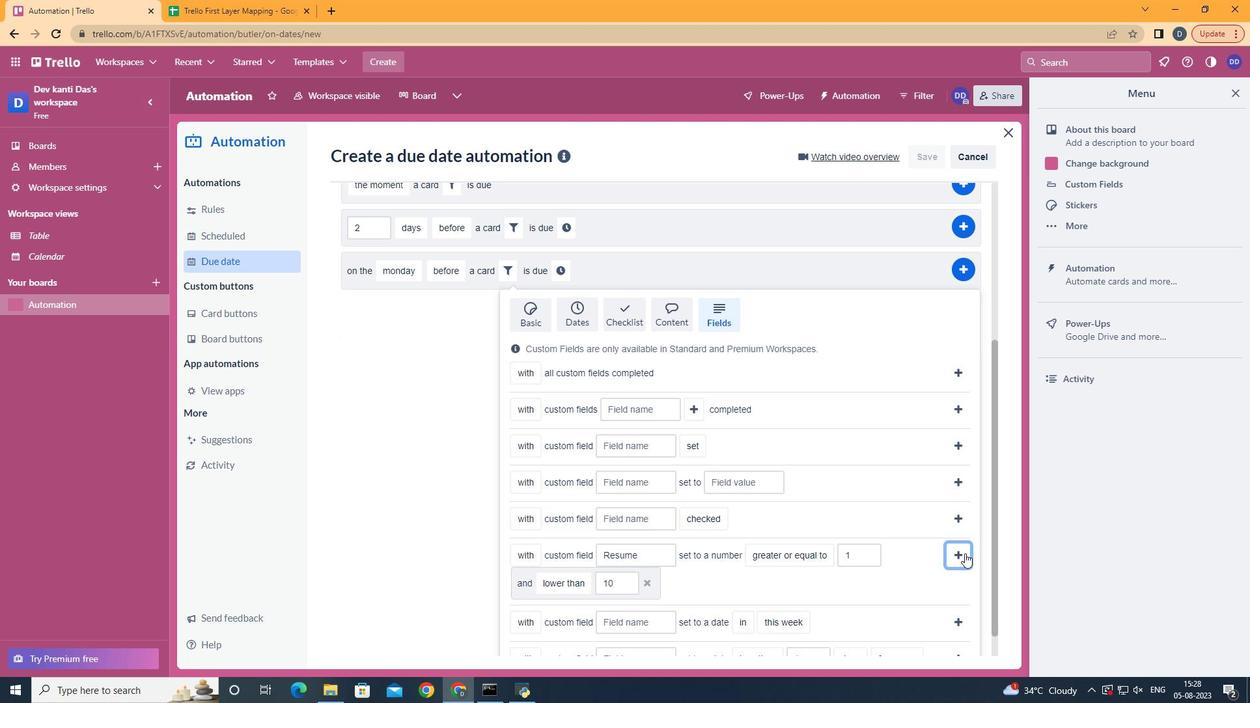 
Action: Mouse moved to (928, 522)
Screenshot: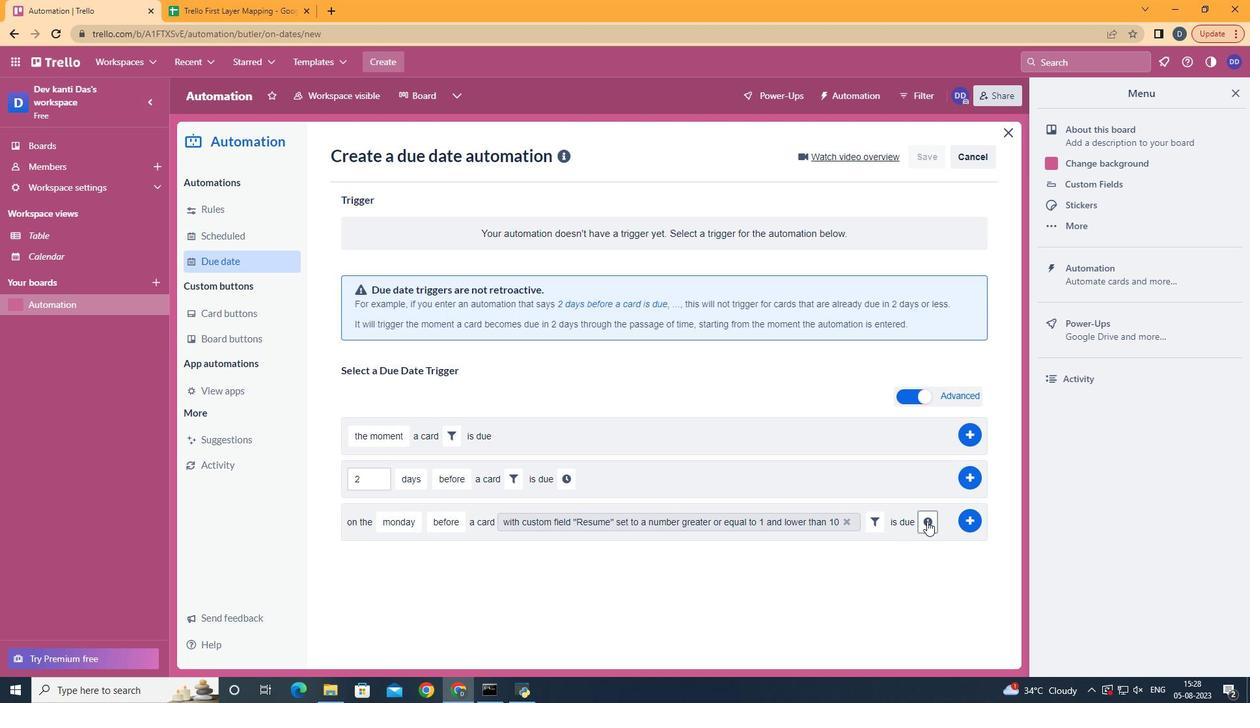 
Action: Mouse pressed left at (928, 522)
Screenshot: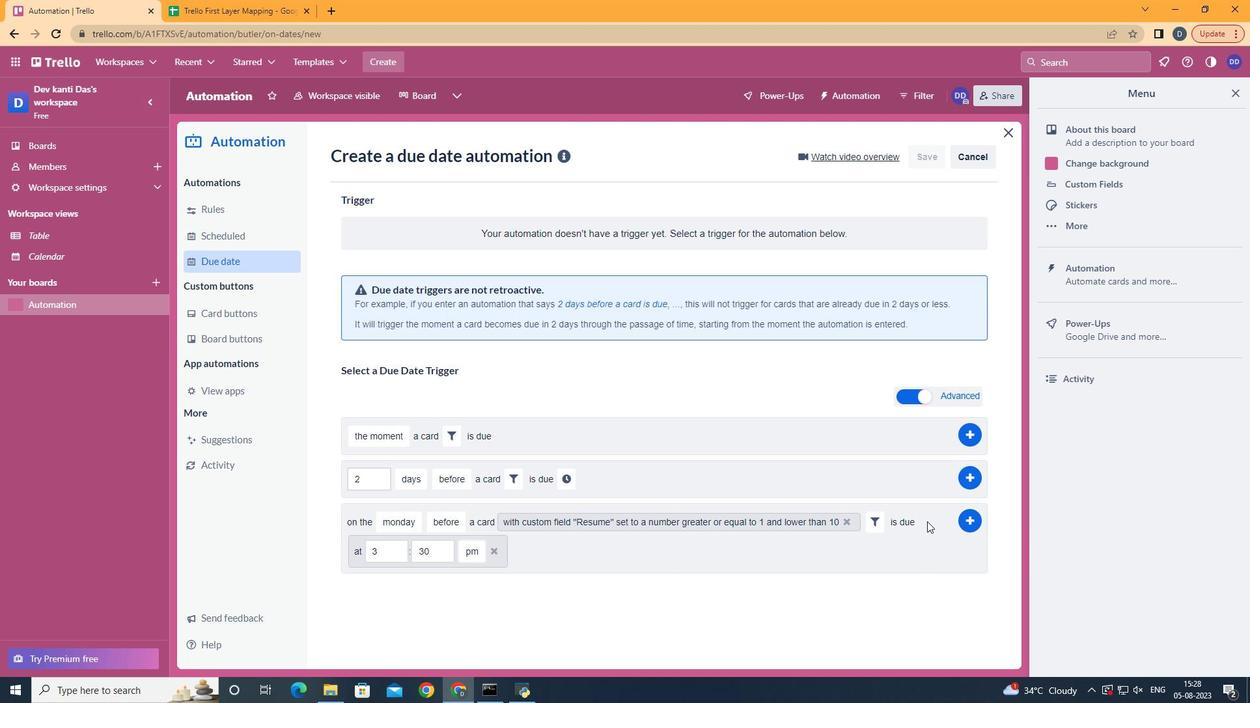 
Action: Mouse moved to (397, 554)
Screenshot: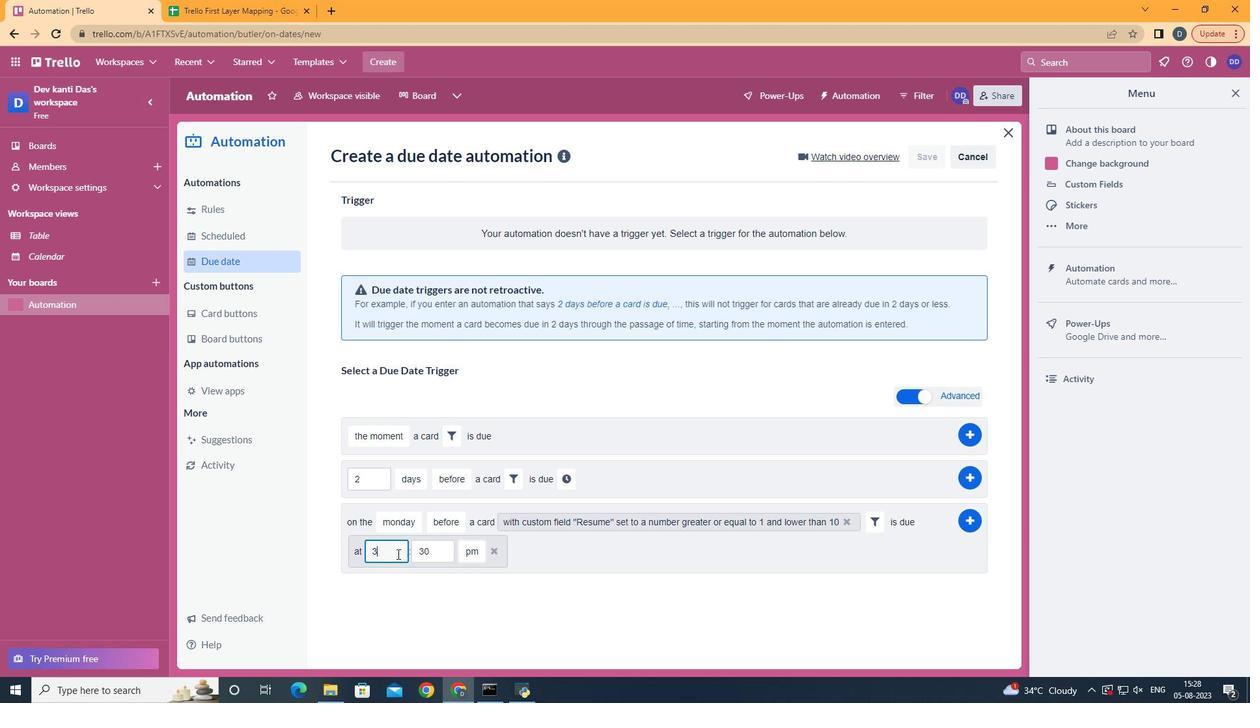 
Action: Mouse pressed left at (397, 554)
Screenshot: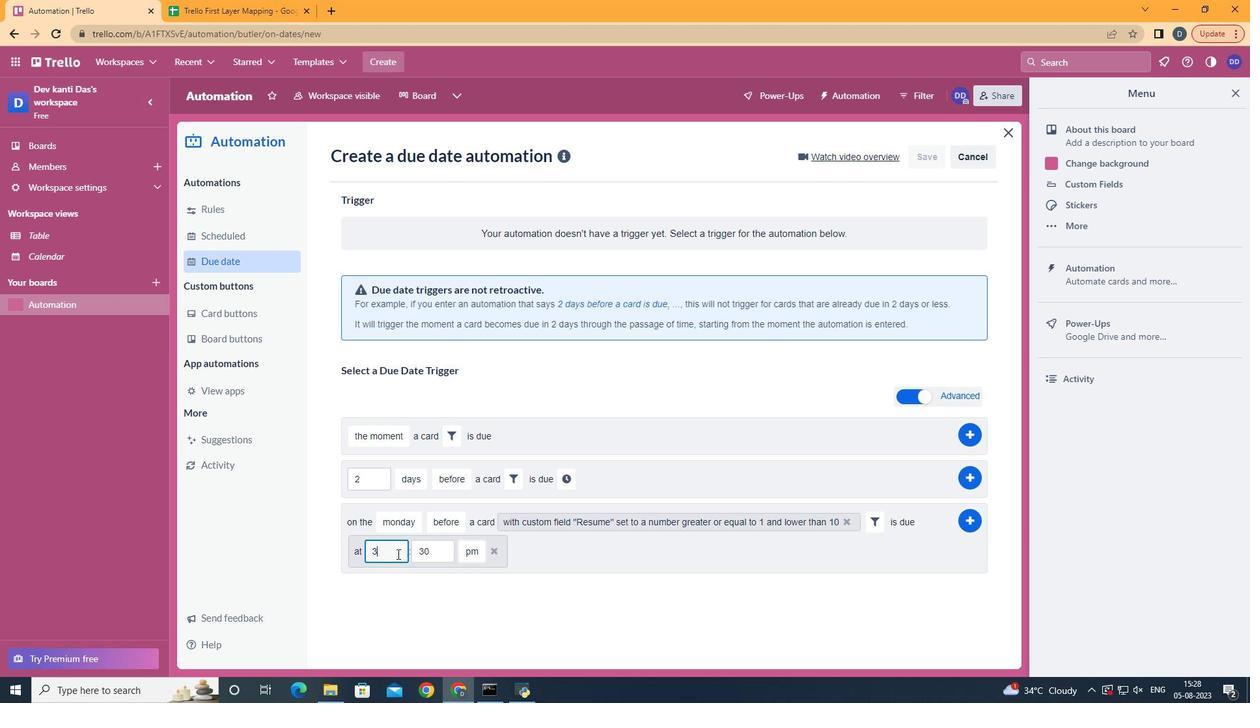 
Action: Key pressed <Key.backspace>11
Screenshot: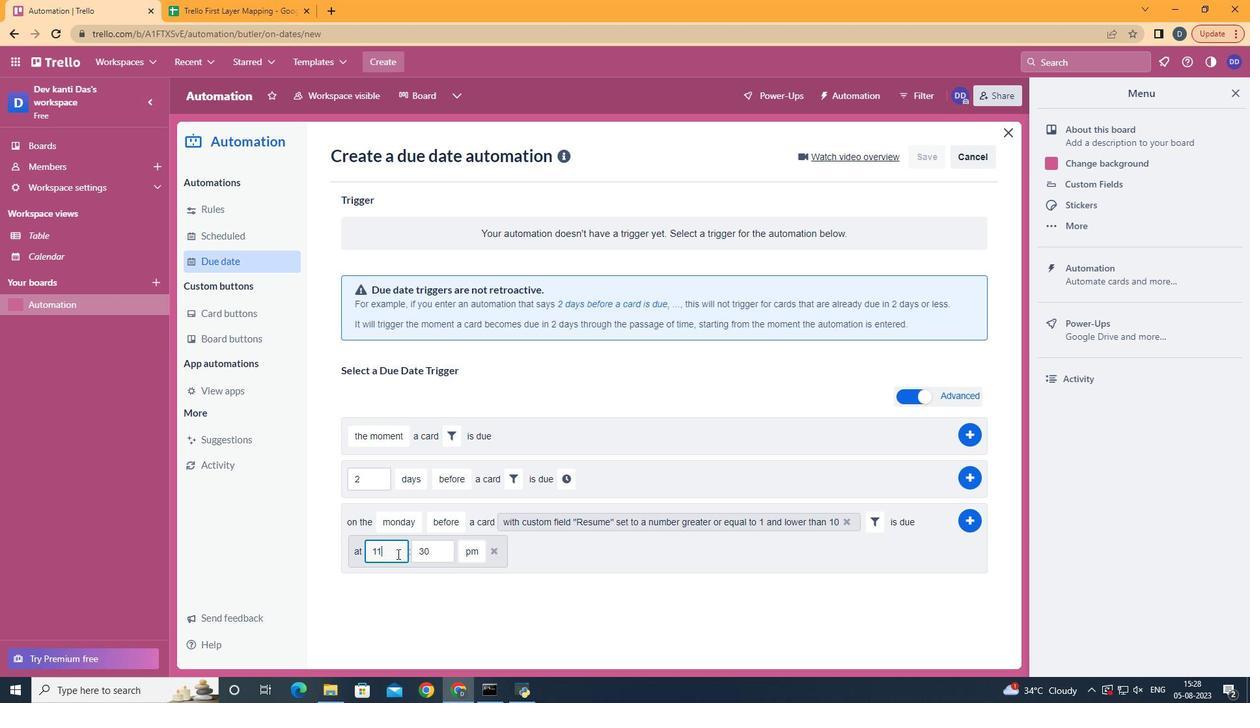 
Action: Mouse moved to (446, 551)
Screenshot: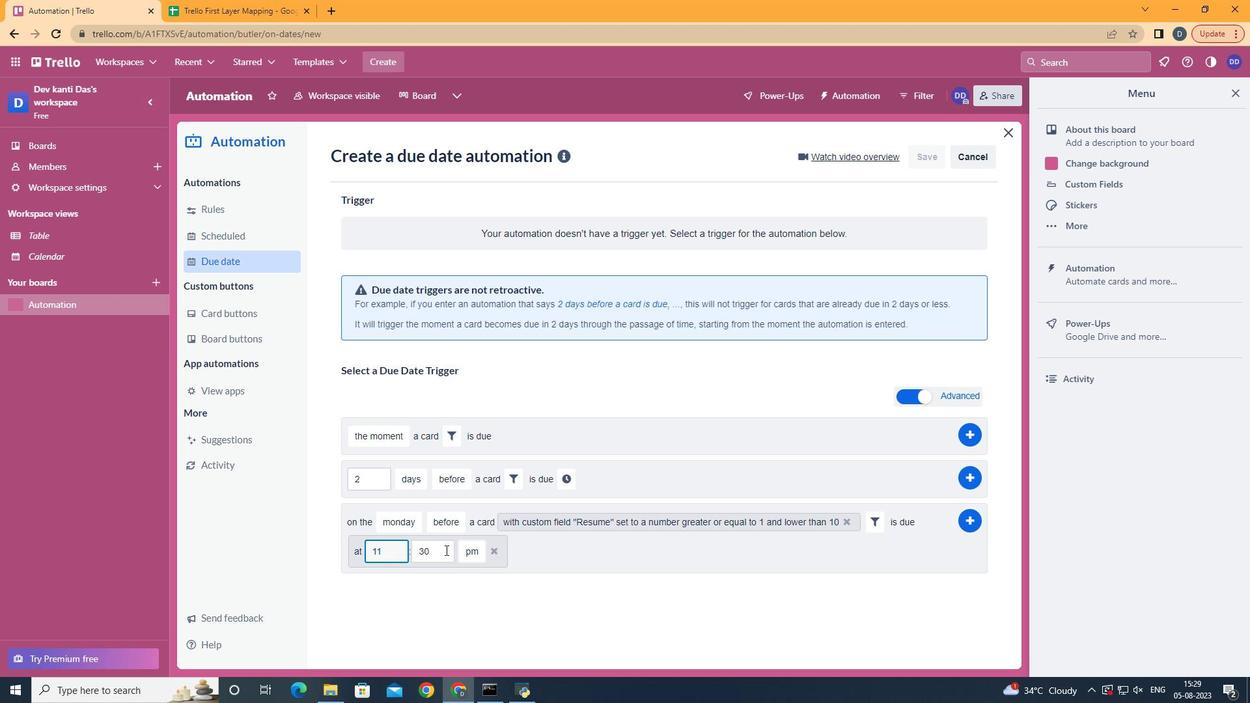 
Action: Mouse pressed left at (446, 551)
Screenshot: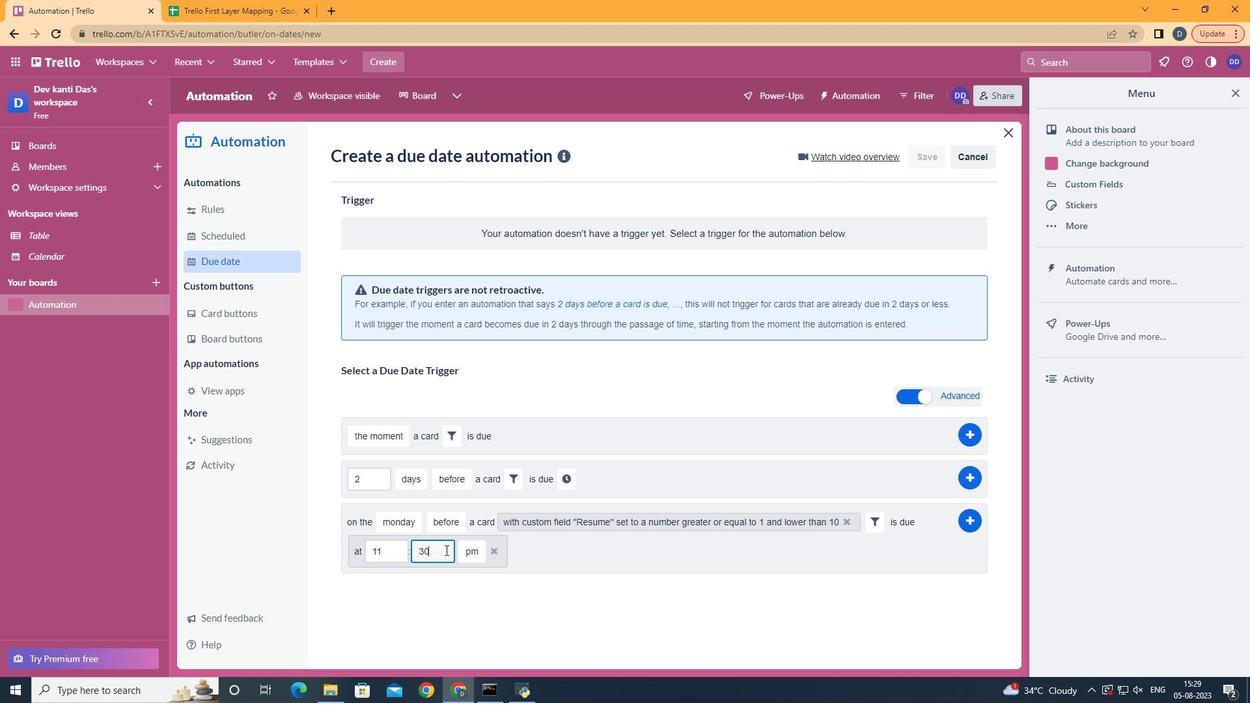 
Action: Key pressed <Key.backspace><Key.backspace>00
Screenshot: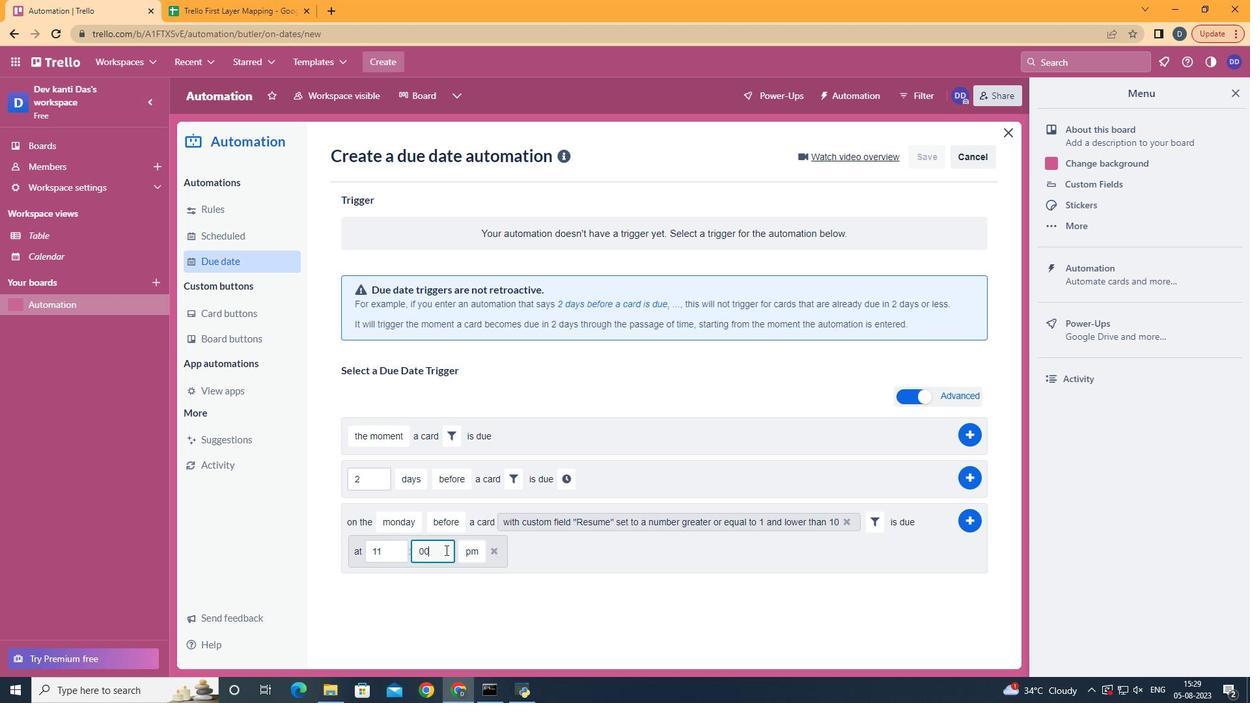 
Action: Mouse moved to (483, 570)
Screenshot: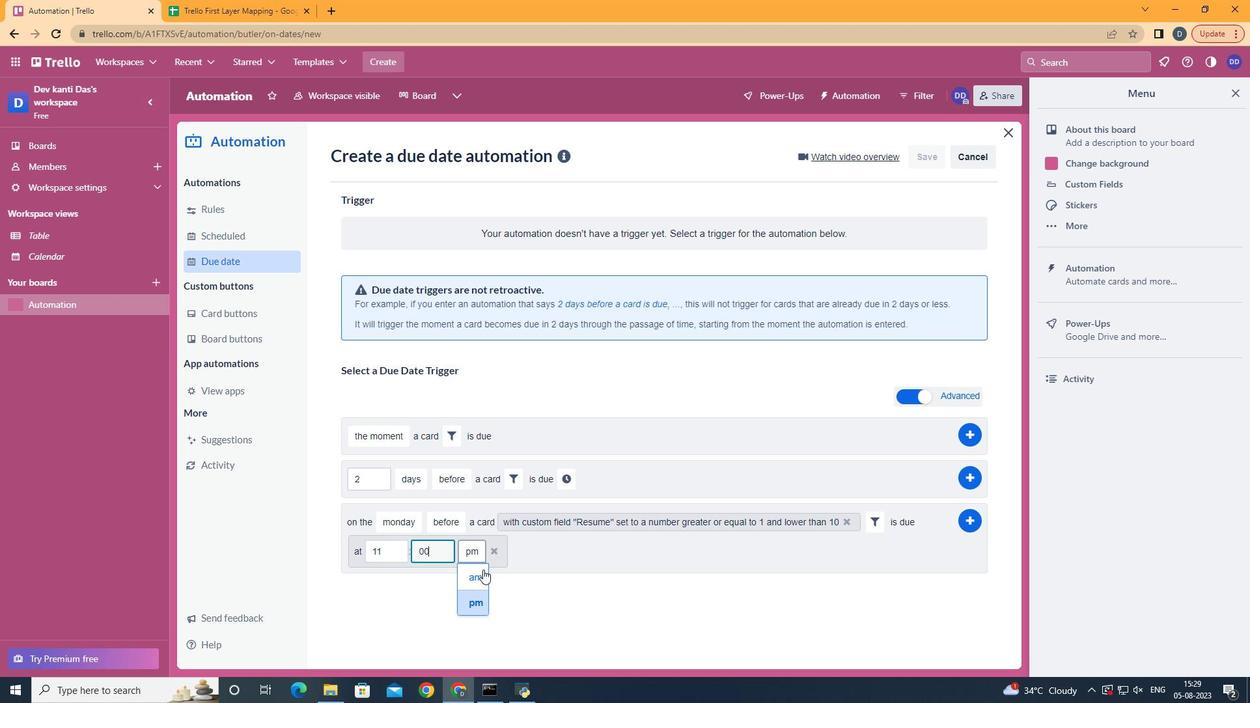 
Action: Mouse pressed left at (483, 570)
Screenshot: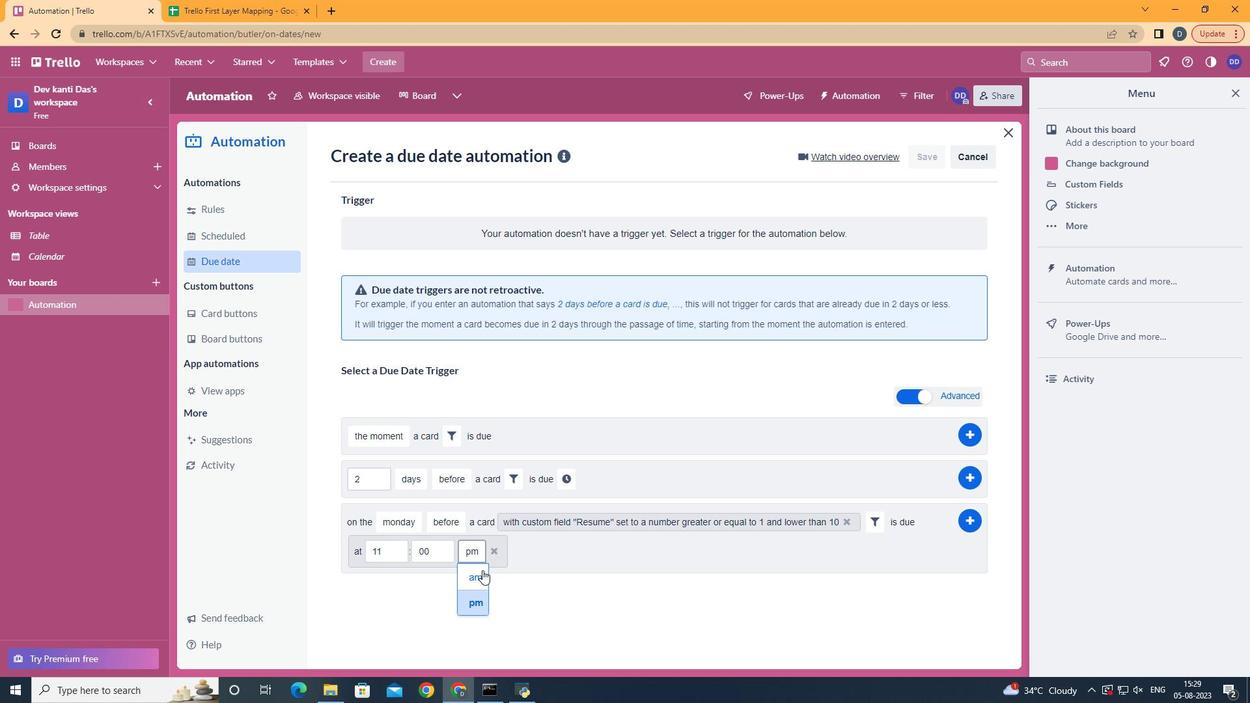 
Action: Mouse moved to (969, 517)
Screenshot: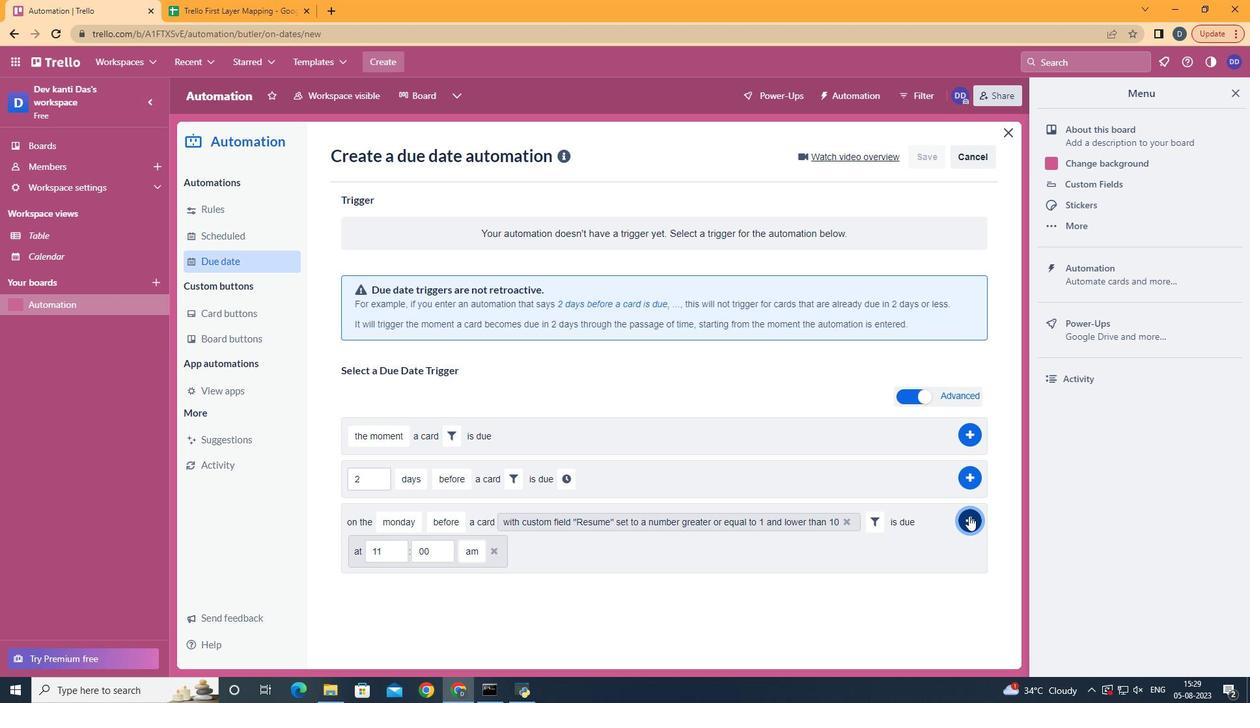 
Action: Mouse pressed left at (969, 517)
Screenshot: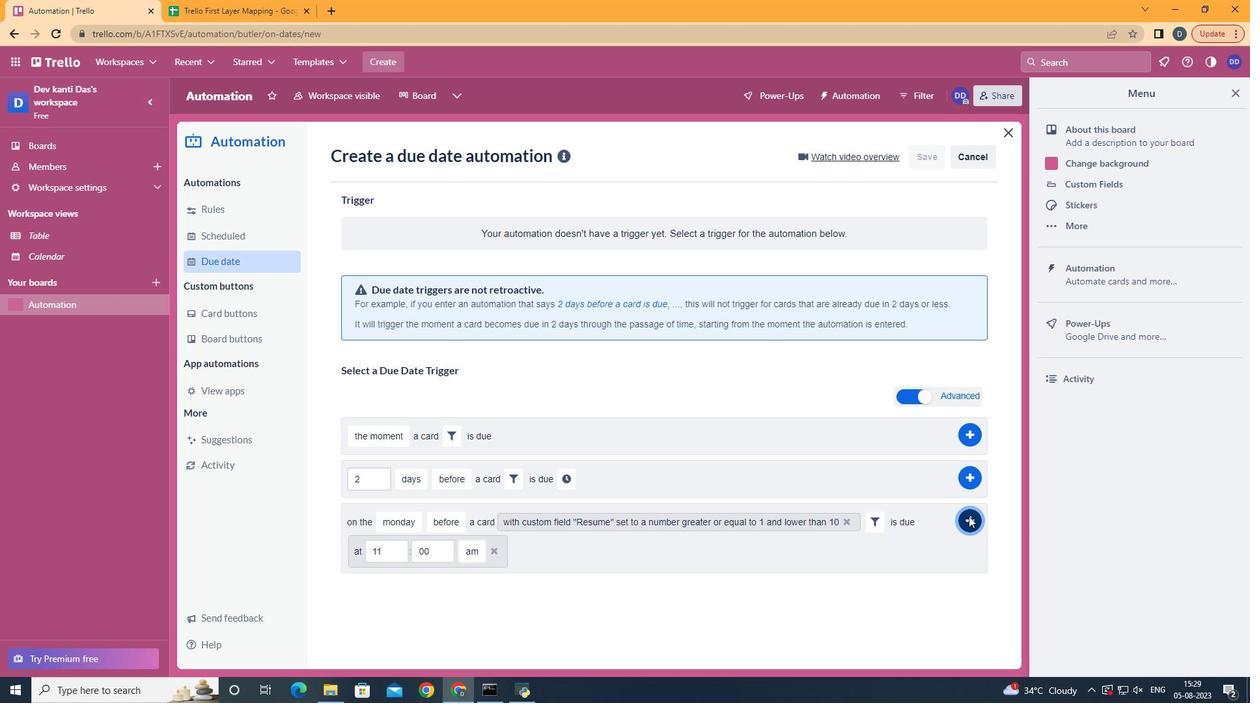 
Action: Mouse moved to (520, 200)
Screenshot: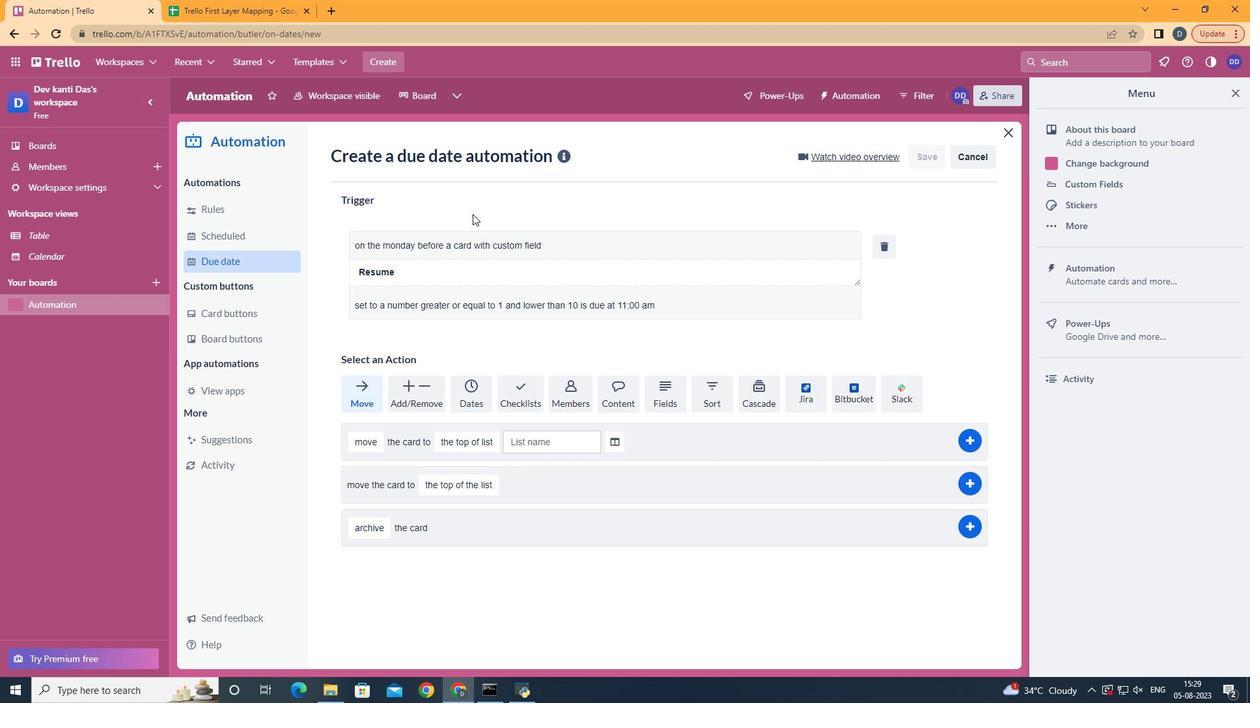 
